 Task: Create Duplicate rules on volunteer and Coordinator custom object.
Action: Mouse moved to (837, 45)
Screenshot: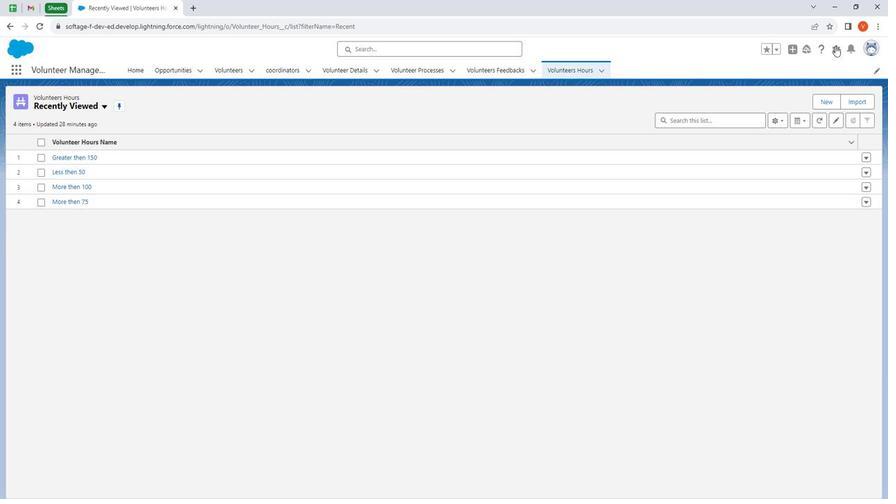 
Action: Mouse pressed left at (837, 45)
Screenshot: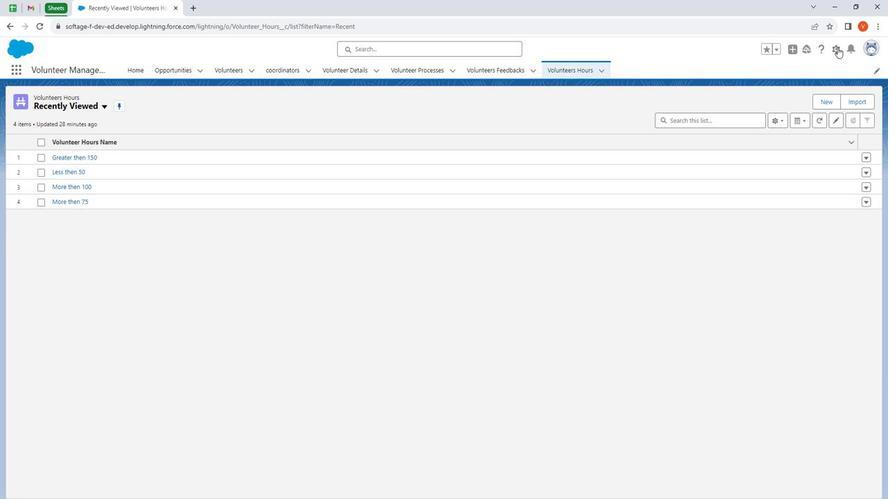 
Action: Mouse moved to (798, 79)
Screenshot: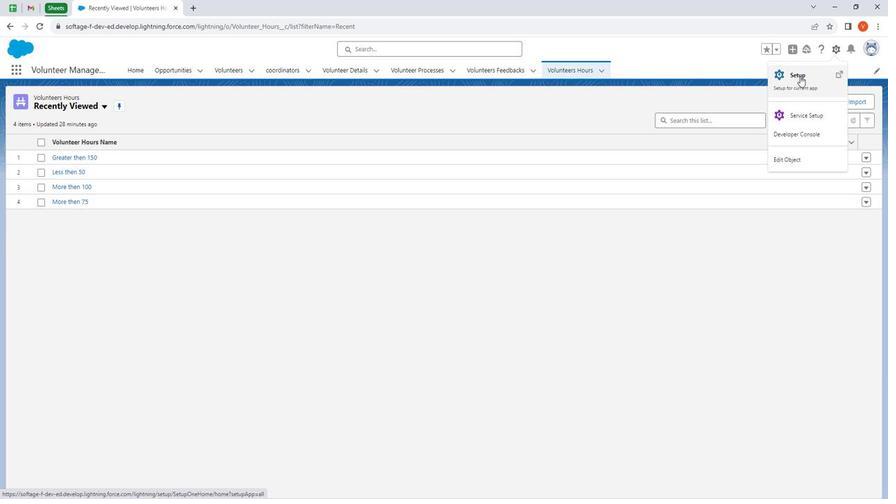 
Action: Mouse pressed left at (798, 79)
Screenshot: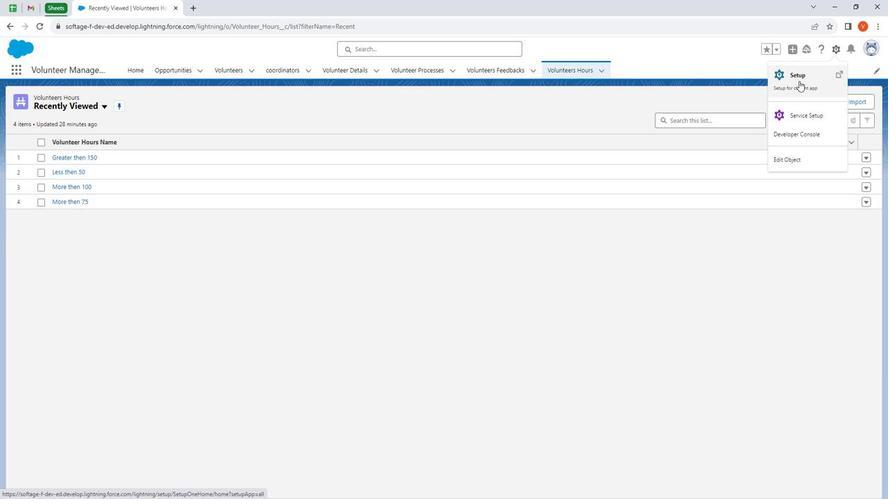 
Action: Mouse moved to (43, 100)
Screenshot: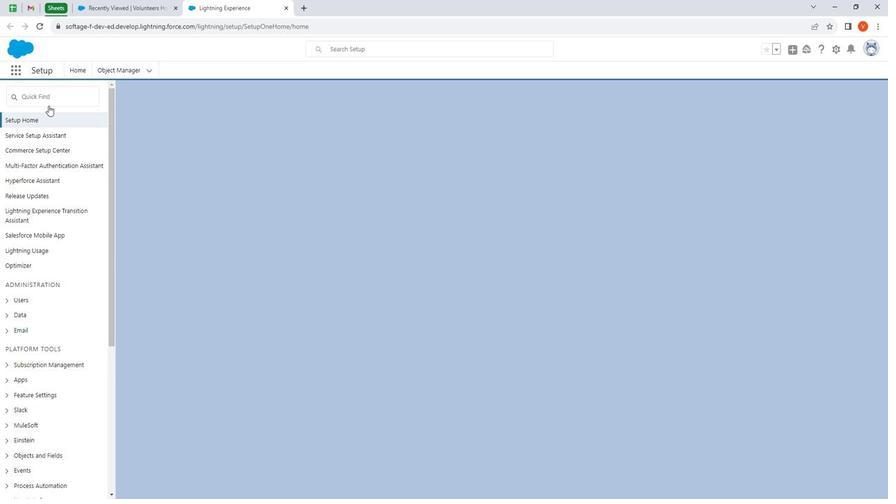 
Action: Mouse pressed left at (43, 100)
Screenshot: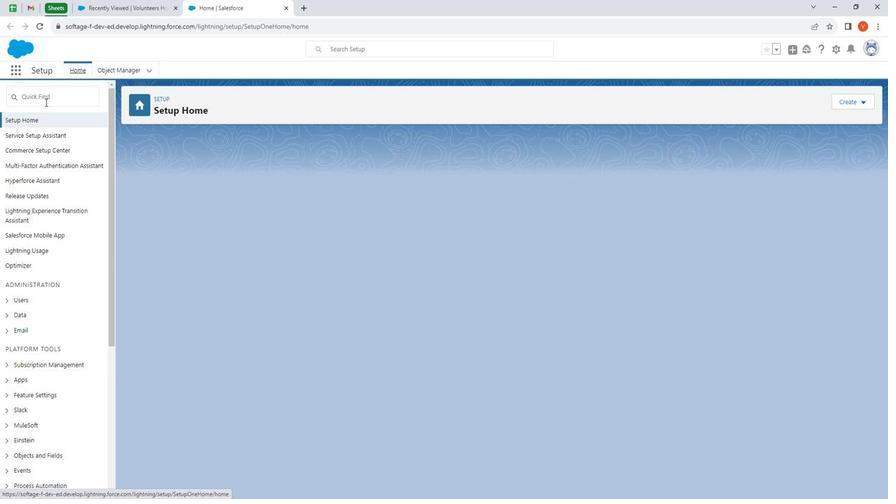 
Action: Key pressed duplica
Screenshot: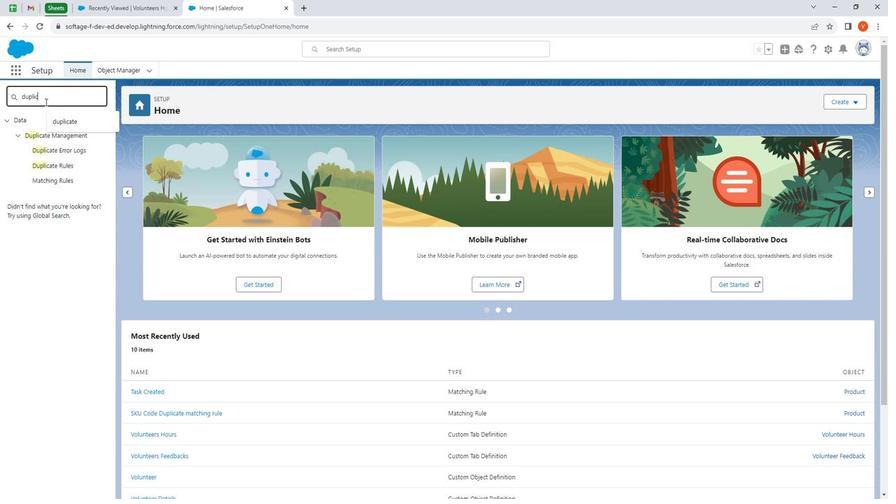 
Action: Mouse moved to (43, 100)
Screenshot: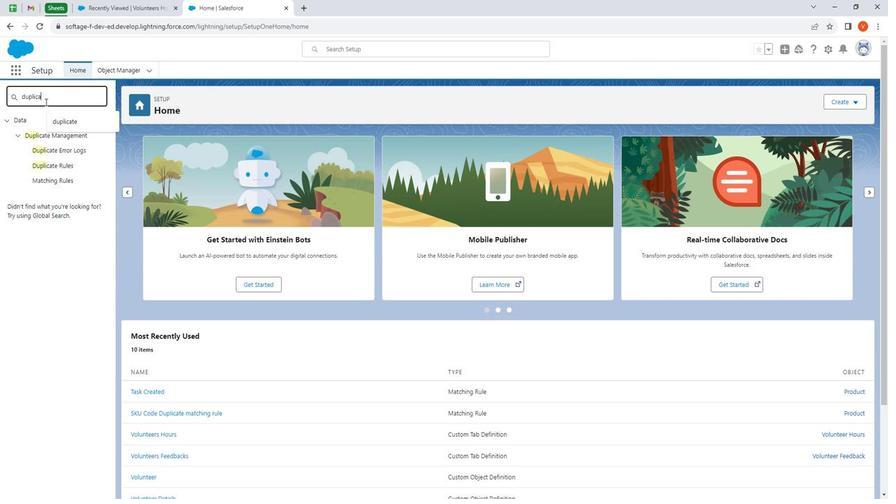 
Action: Key pressed te<Key.space>rule
Screenshot: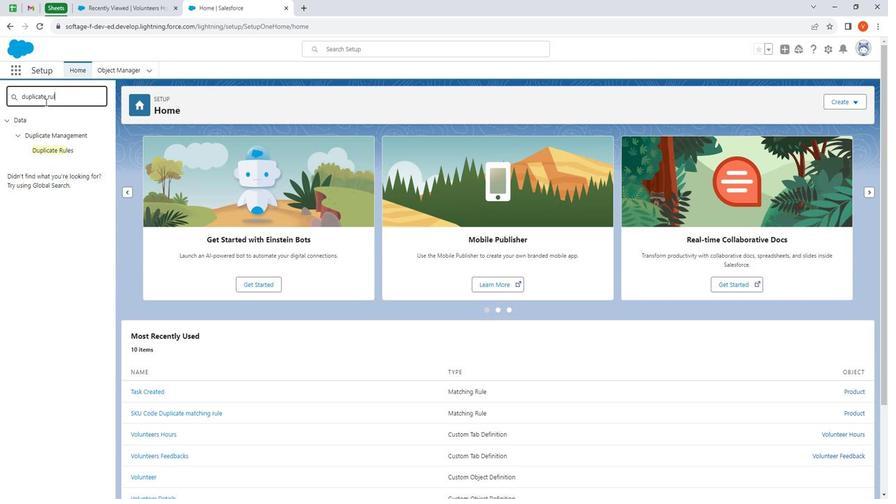 
Action: Mouse moved to (51, 147)
Screenshot: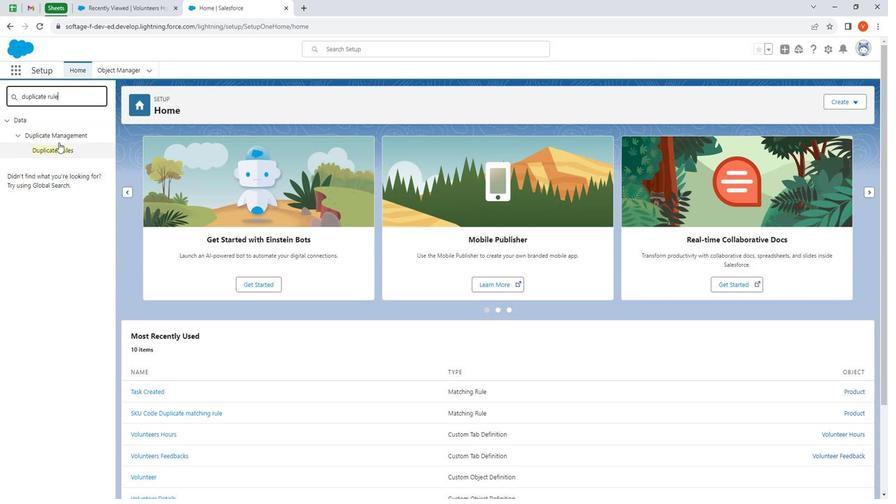 
Action: Mouse pressed left at (51, 147)
Screenshot: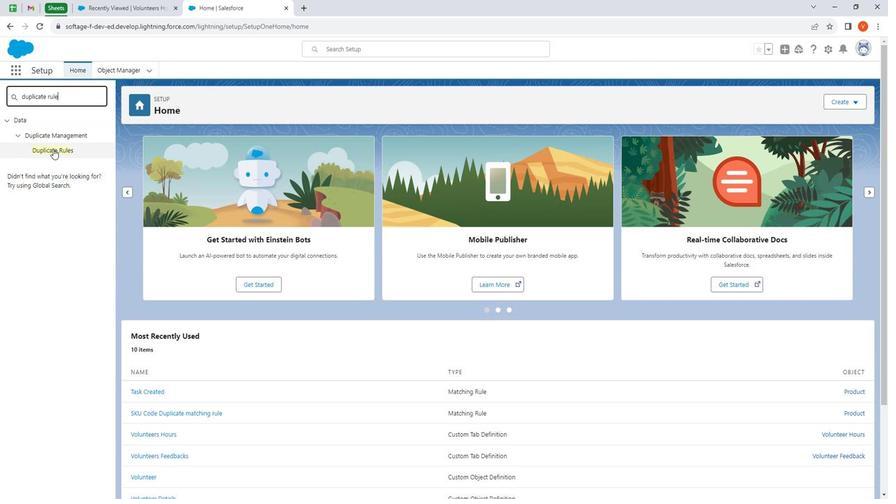 
Action: Mouse moved to (495, 220)
Screenshot: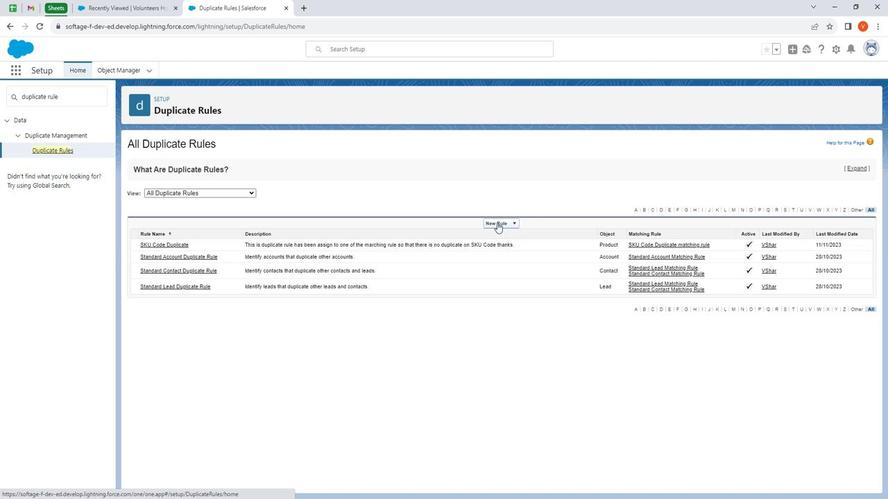 
Action: Mouse pressed left at (495, 220)
Screenshot: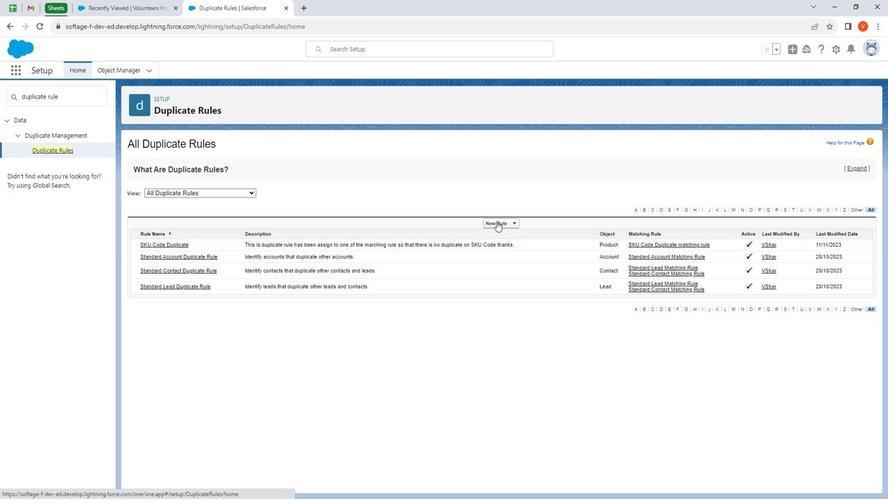 
Action: Mouse moved to (510, 269)
Screenshot: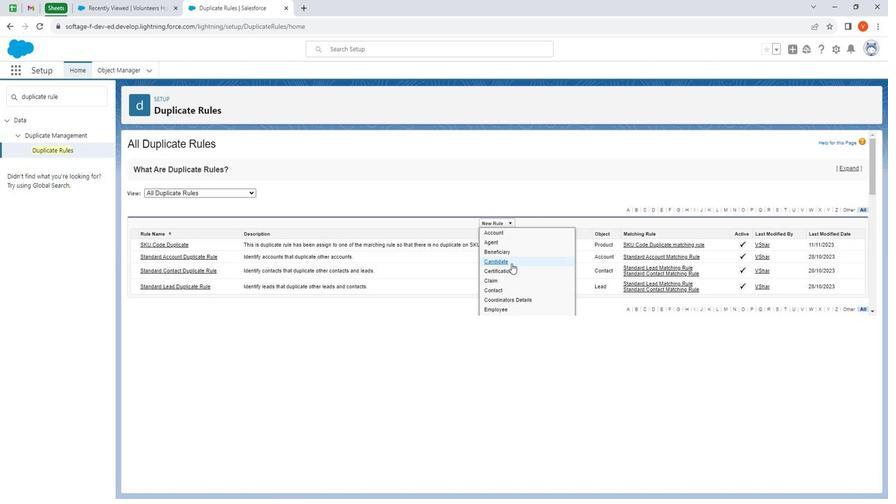 
Action: Mouse scrolled (510, 268) with delta (0, 0)
Screenshot: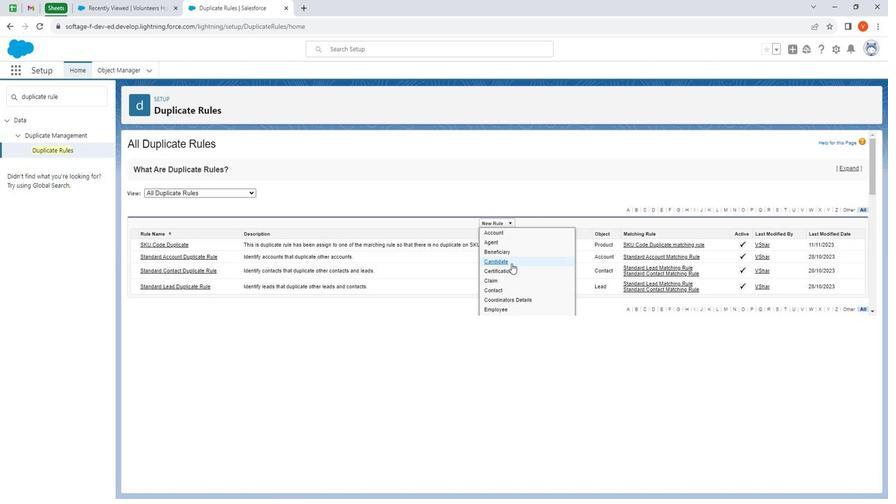 
Action: Mouse scrolled (510, 268) with delta (0, 0)
Screenshot: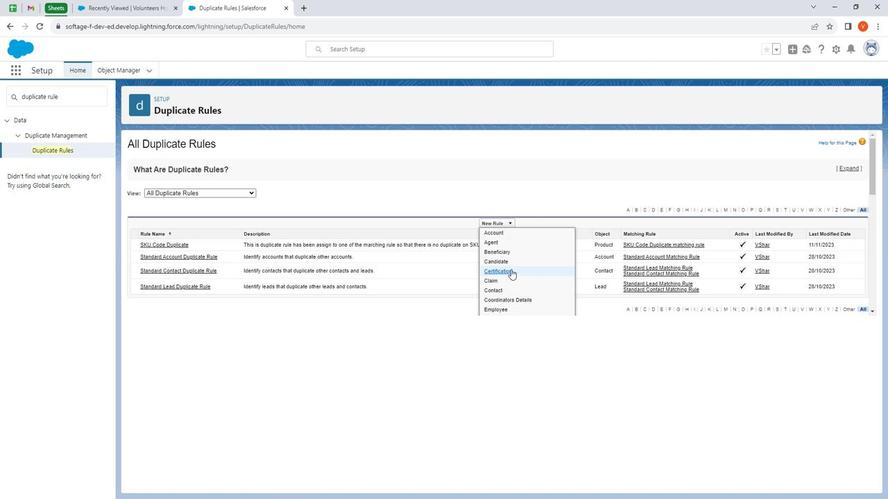 
Action: Mouse scrolled (510, 268) with delta (0, 0)
Screenshot: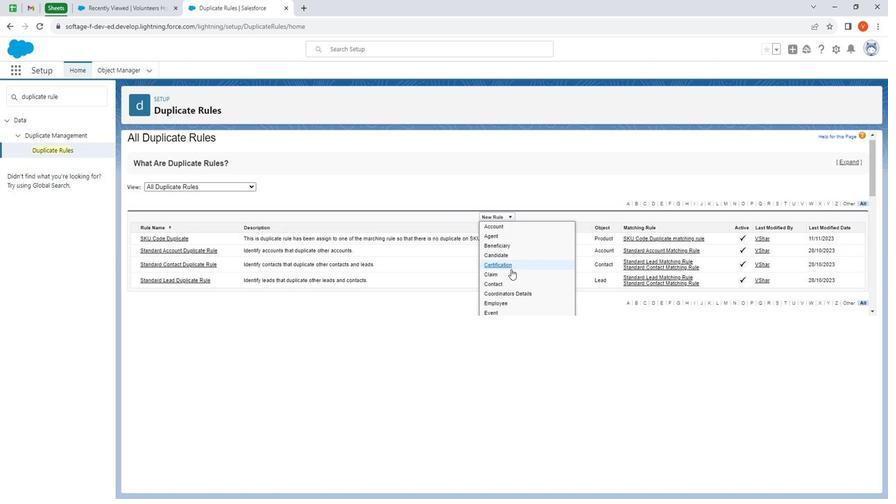 
Action: Mouse moved to (516, 266)
Screenshot: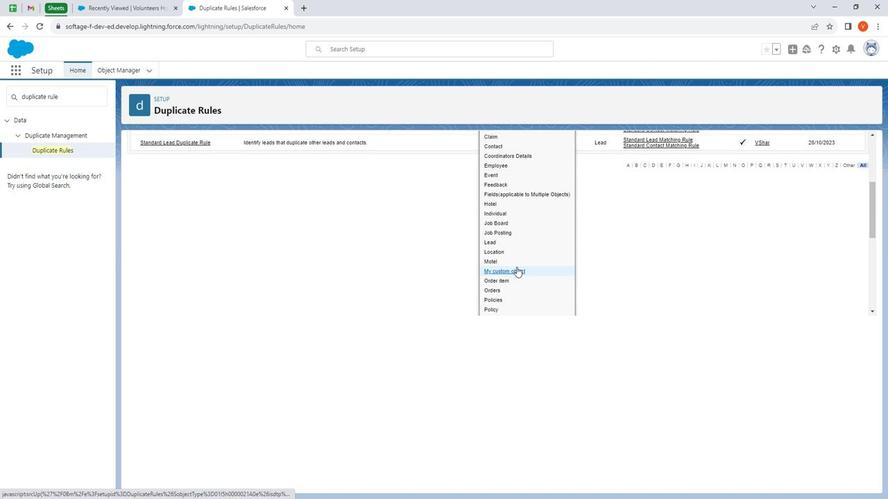 
Action: Mouse scrolled (516, 265) with delta (0, 0)
Screenshot: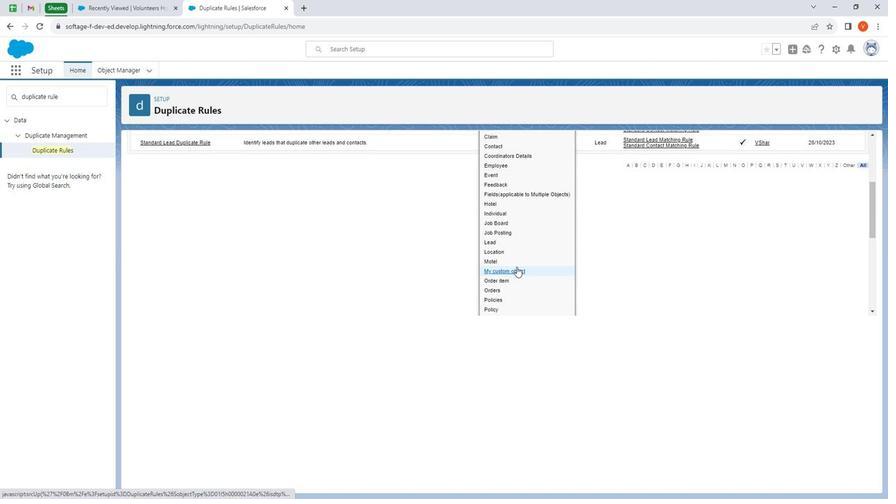 
Action: Mouse scrolled (516, 267) with delta (0, 0)
Screenshot: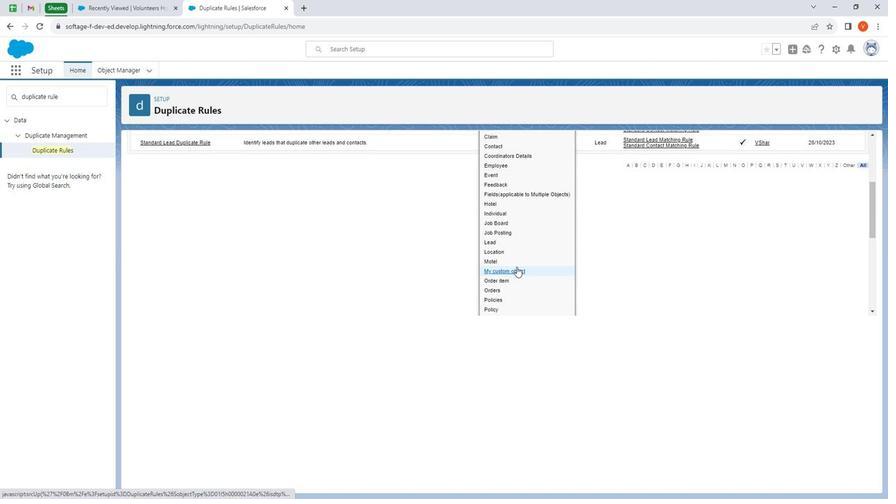 
Action: Mouse scrolled (516, 265) with delta (0, 0)
Screenshot: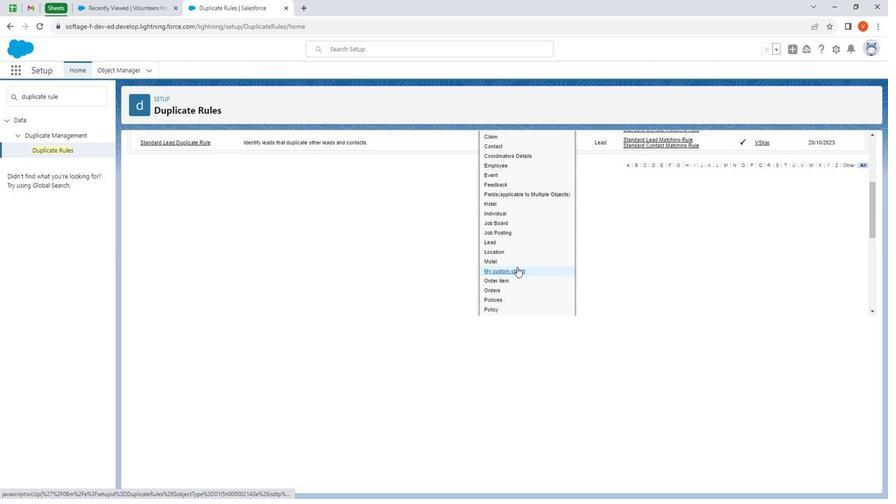 
Action: Mouse scrolled (516, 265) with delta (0, 0)
Screenshot: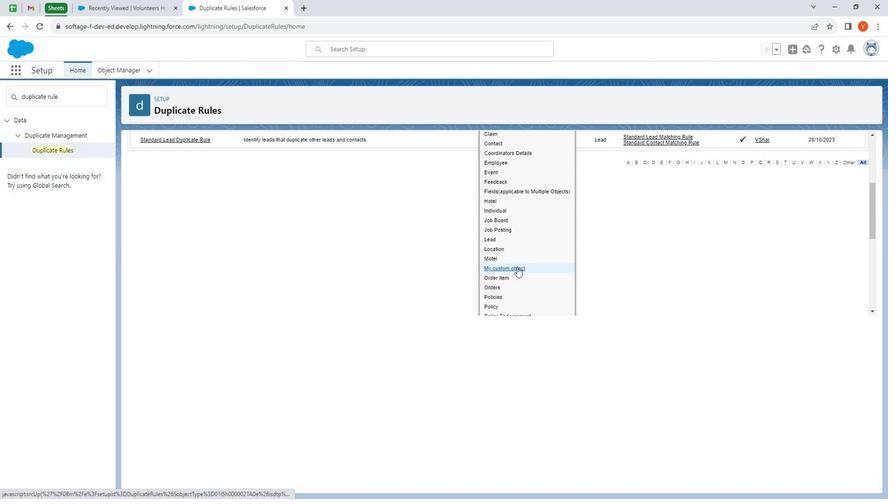 
Action: Mouse scrolled (516, 265) with delta (0, 0)
Screenshot: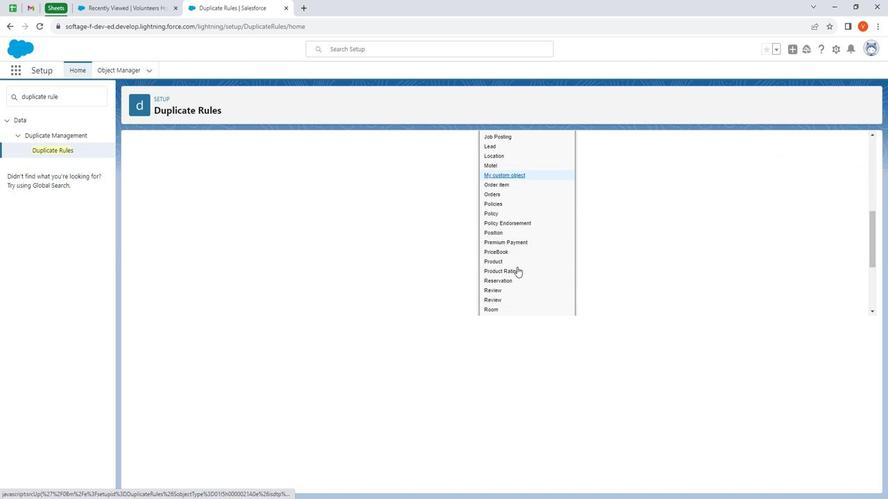 
Action: Mouse scrolled (516, 265) with delta (0, 0)
Screenshot: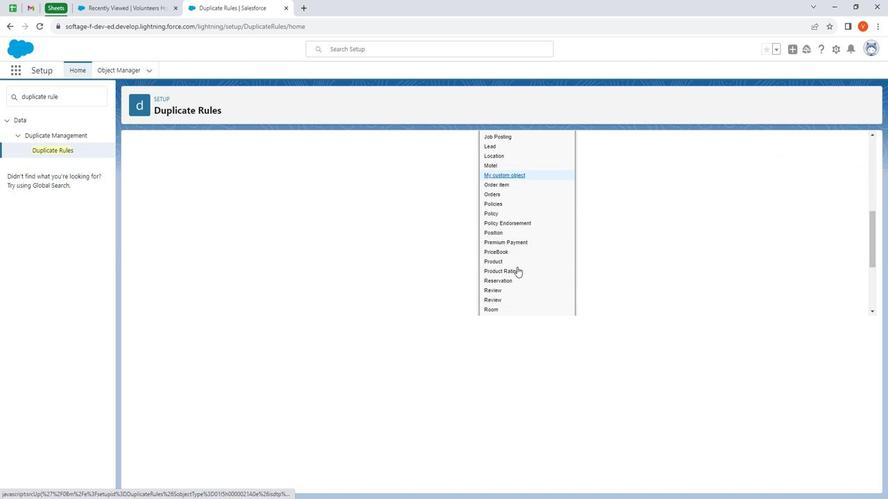 
Action: Mouse moved to (515, 238)
Screenshot: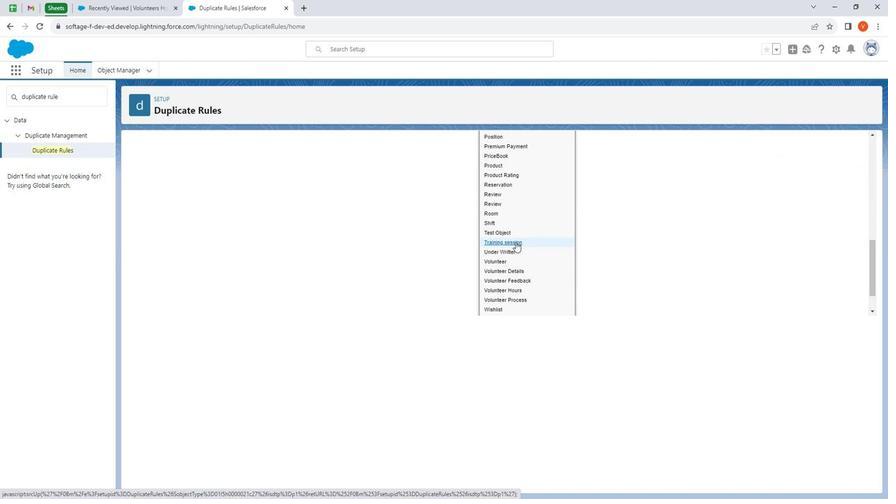 
Action: Mouse scrolled (515, 238) with delta (0, 0)
Screenshot: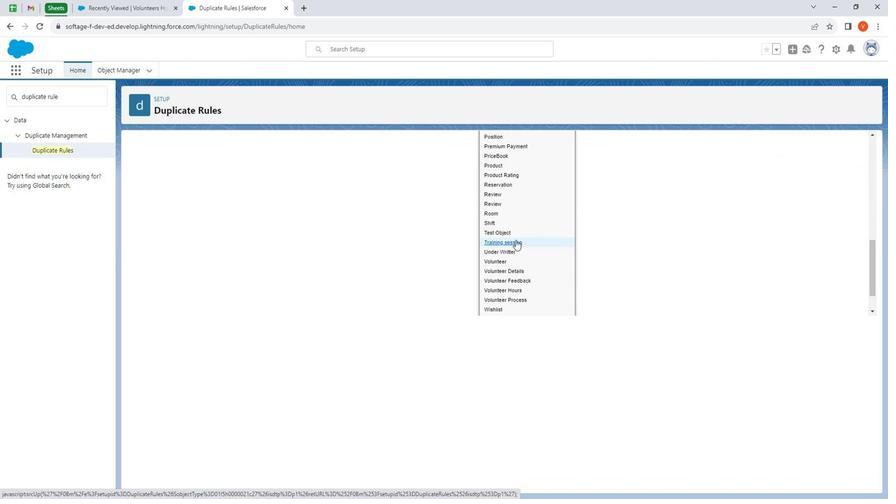 
Action: Mouse scrolled (515, 238) with delta (0, 0)
Screenshot: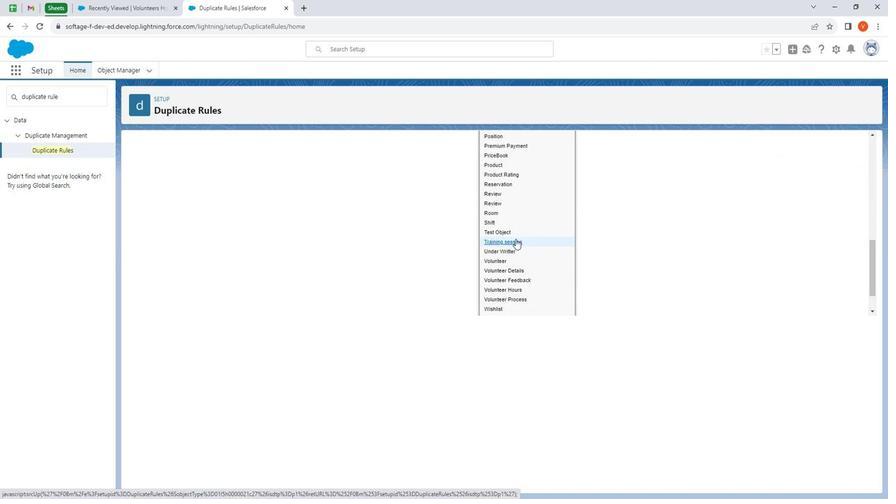 
Action: Mouse moved to (493, 223)
Screenshot: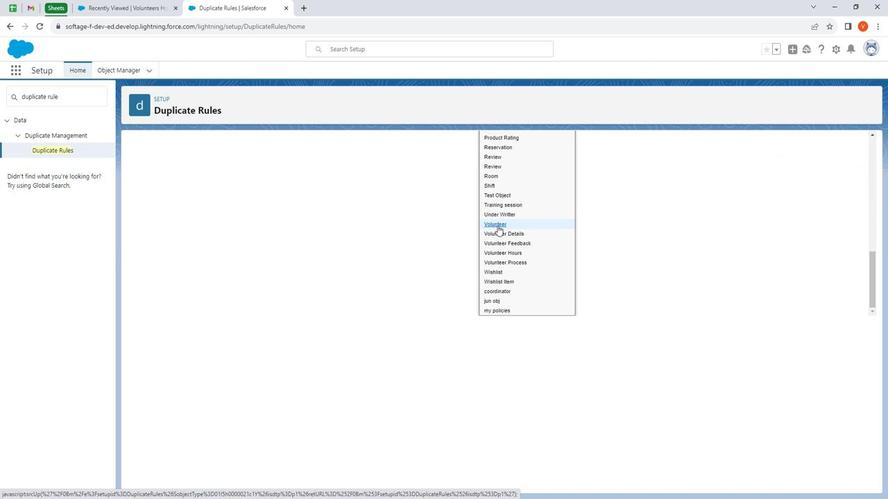 
Action: Mouse pressed left at (493, 223)
Screenshot: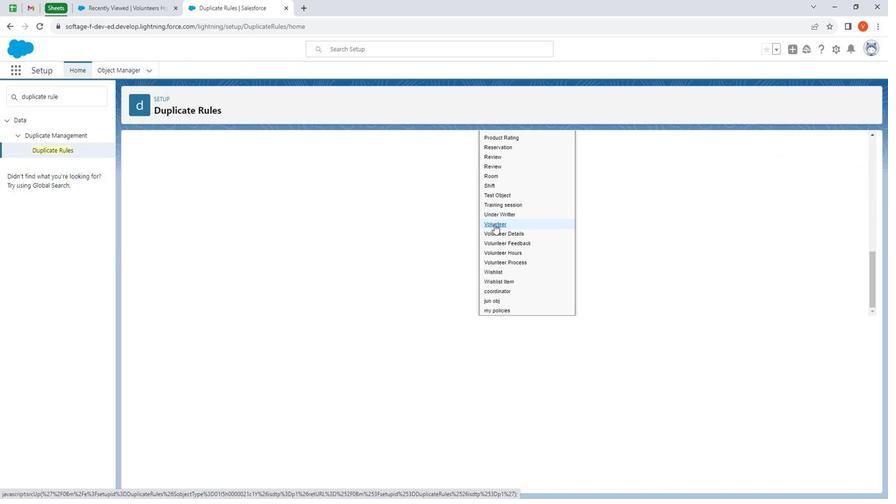 
Action: Mouse moved to (281, 201)
Screenshot: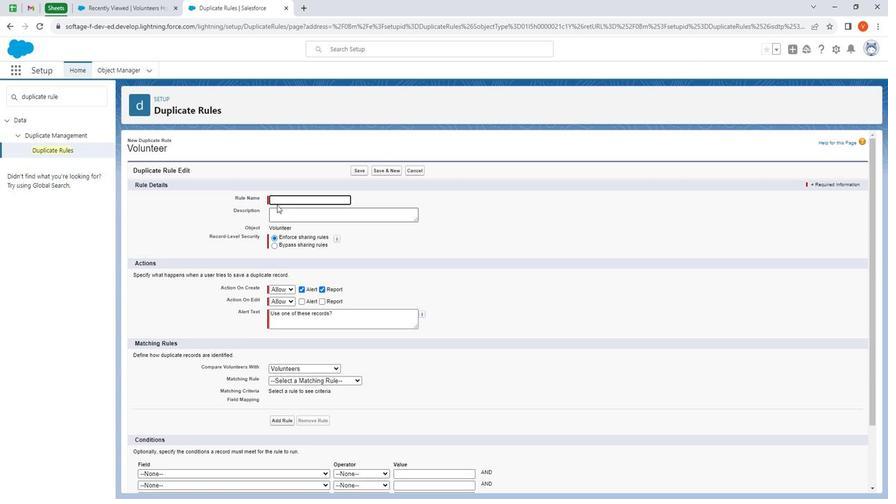 
Action: Mouse pressed left at (281, 201)
Screenshot: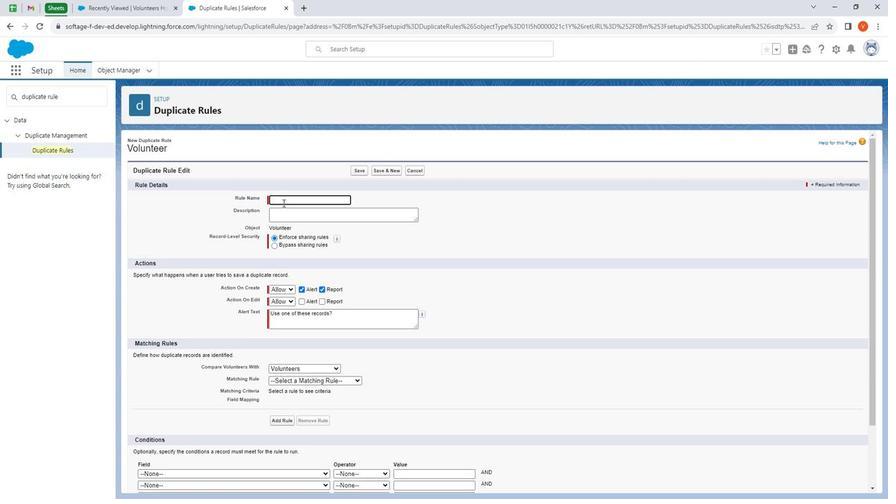 
Action: Key pressed <Key.shift>Duplicate<Key.space>rule<Key.space>on<Key.space>fee
Screenshot: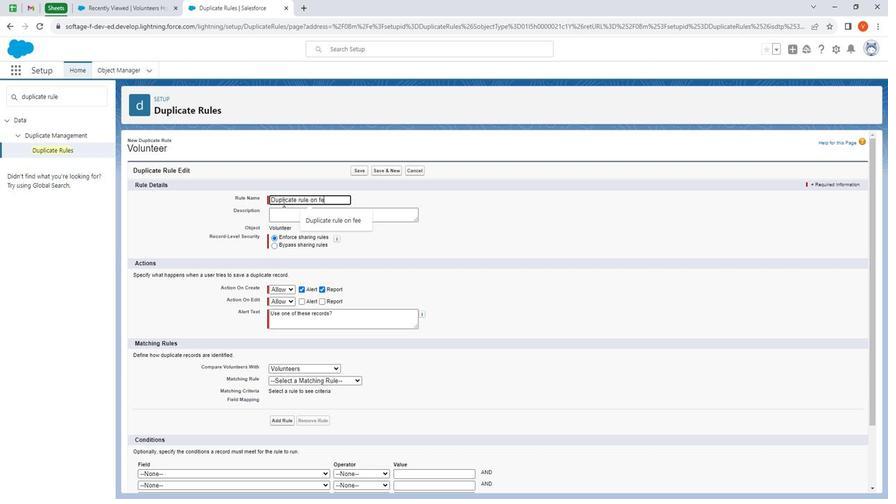 
Action: Mouse moved to (296, 213)
Screenshot: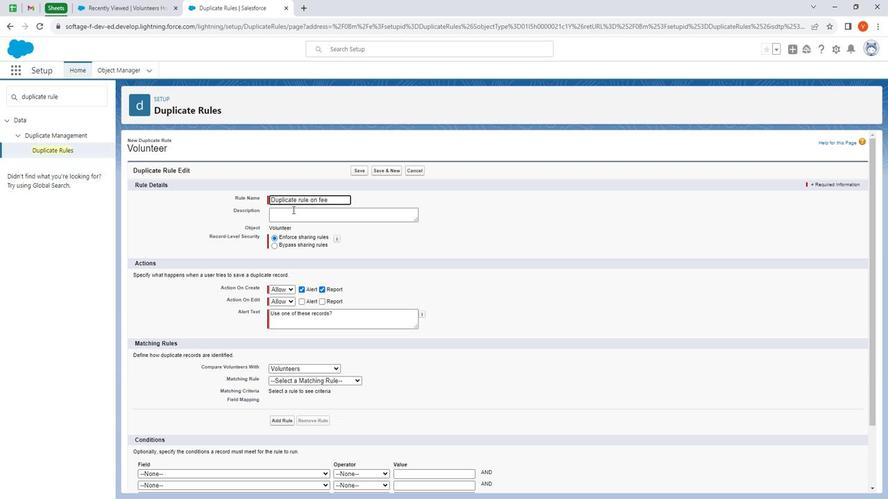 
Action: Mouse pressed left at (296, 213)
Screenshot: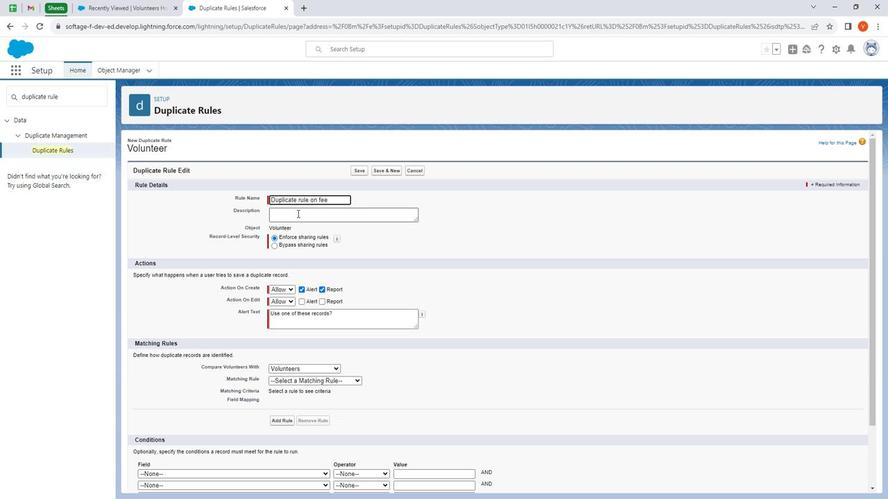 
Action: Key pressed <Key.shift>Duplicate<Key.space>role<Key.space><Key.backspace><Key.backspace><Key.backspace><Key.backspace>ule<Key.space>on<Key.space>volunteer<Key.space>fee
Screenshot: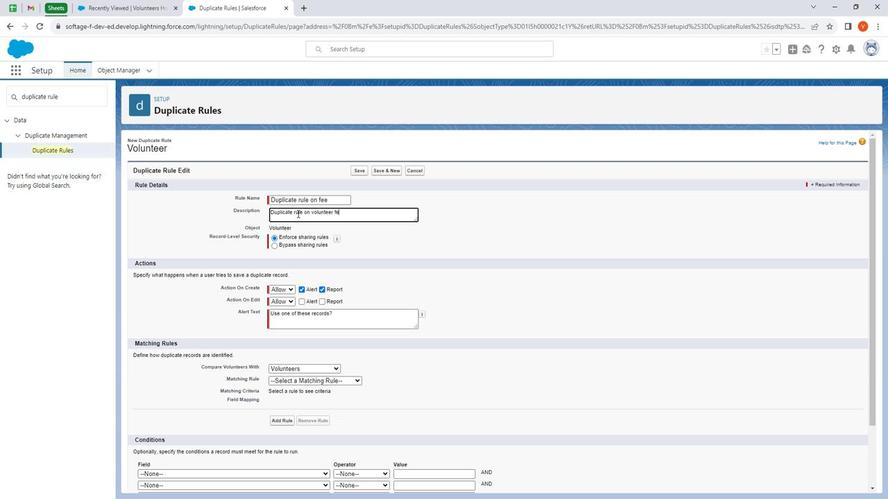
Action: Mouse moved to (301, 301)
Screenshot: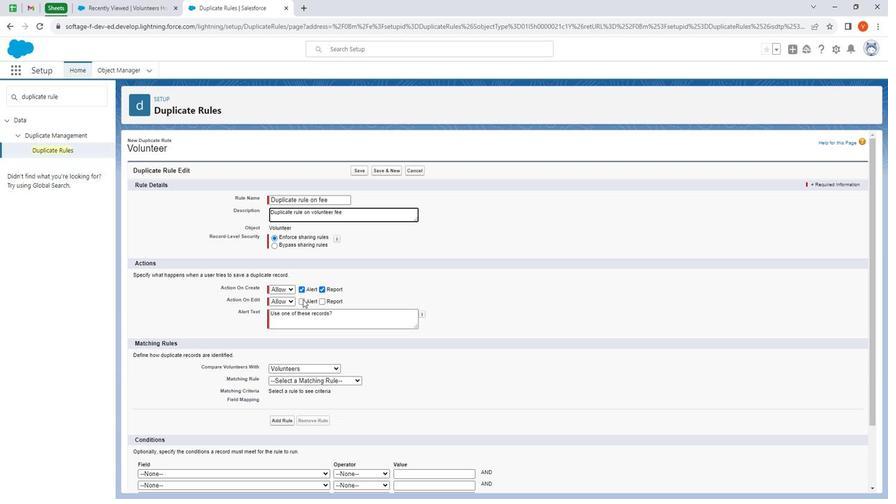 
Action: Mouse pressed left at (301, 301)
Screenshot: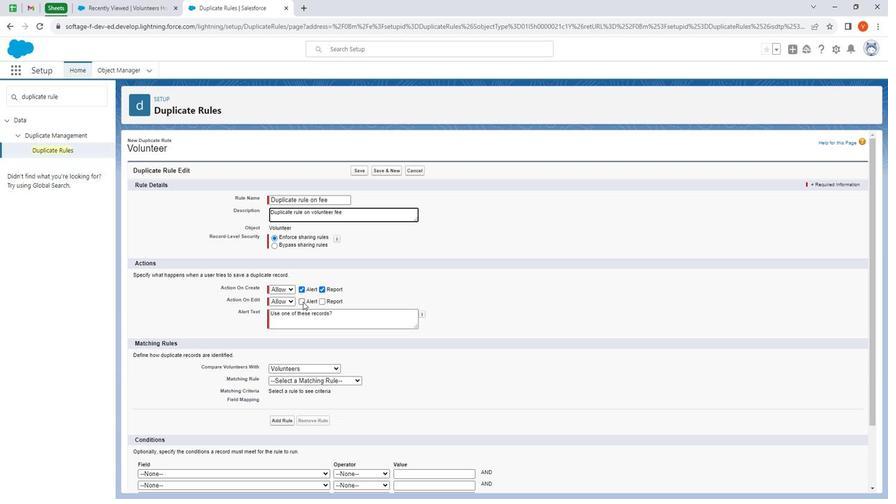 
Action: Mouse moved to (320, 301)
Screenshot: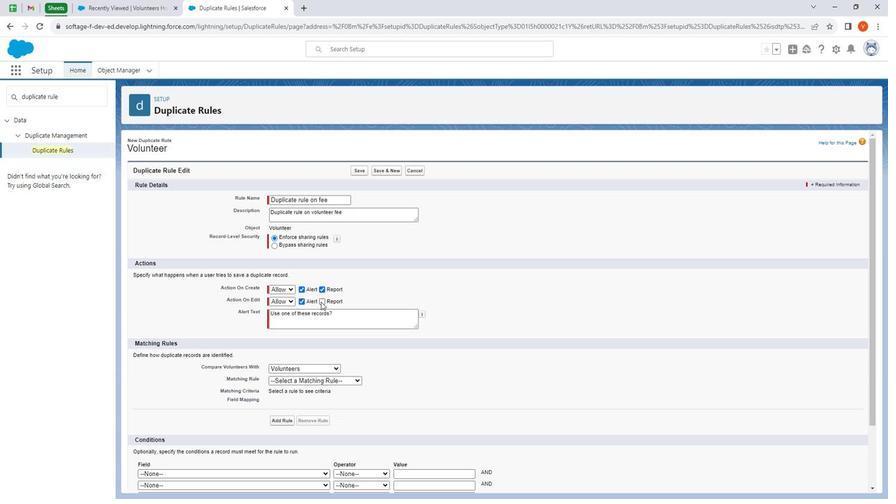 
Action: Mouse pressed left at (320, 301)
Screenshot: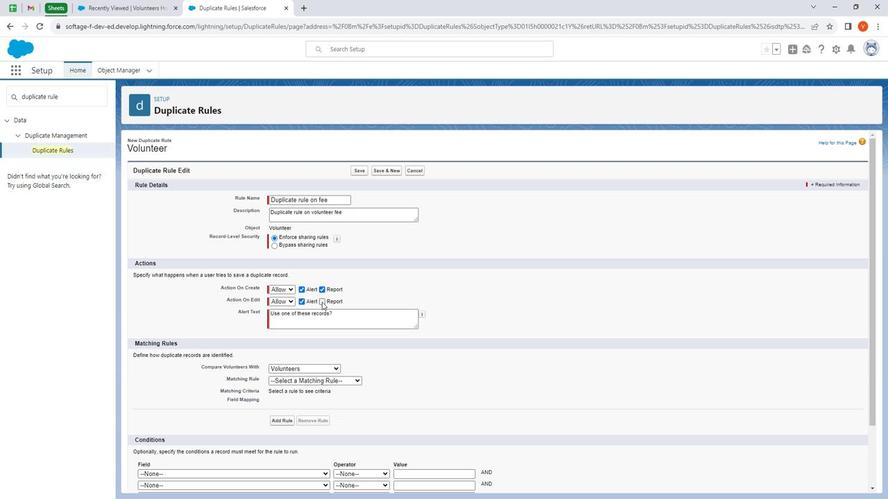 
Action: Mouse moved to (364, 319)
Screenshot: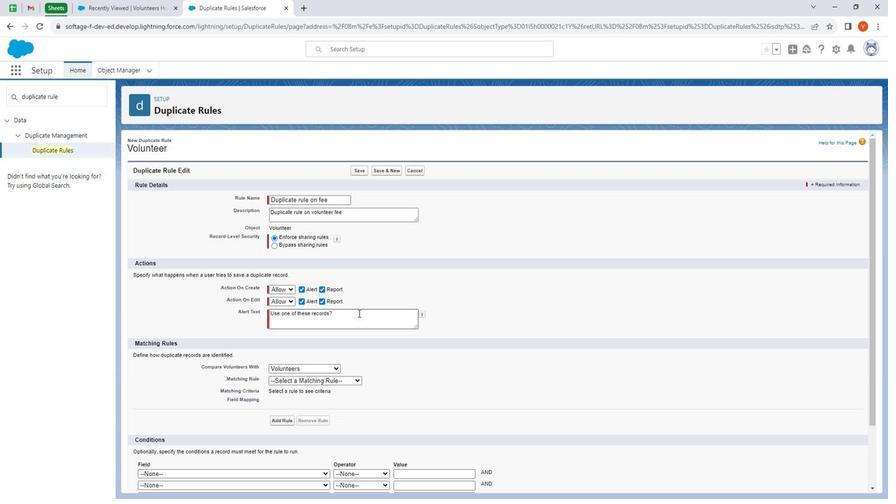 
Action: Mouse scrolled (364, 319) with delta (0, 0)
Screenshot: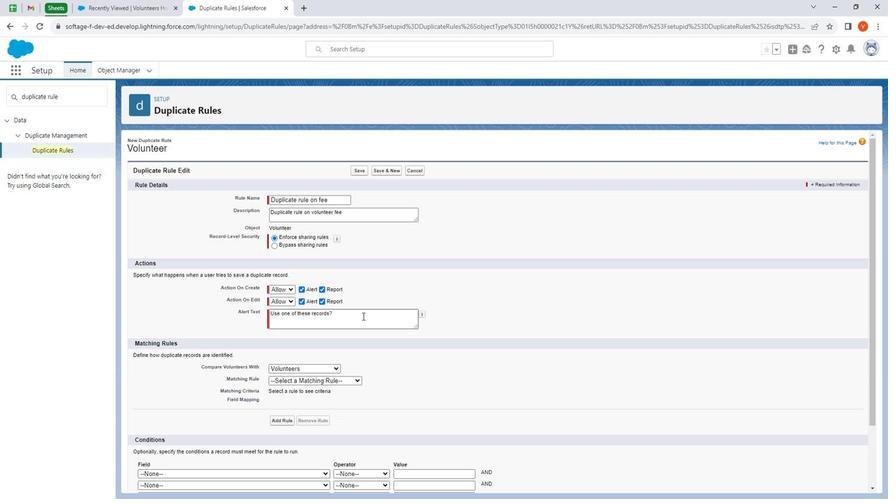 
Action: Mouse moved to (365, 320)
Screenshot: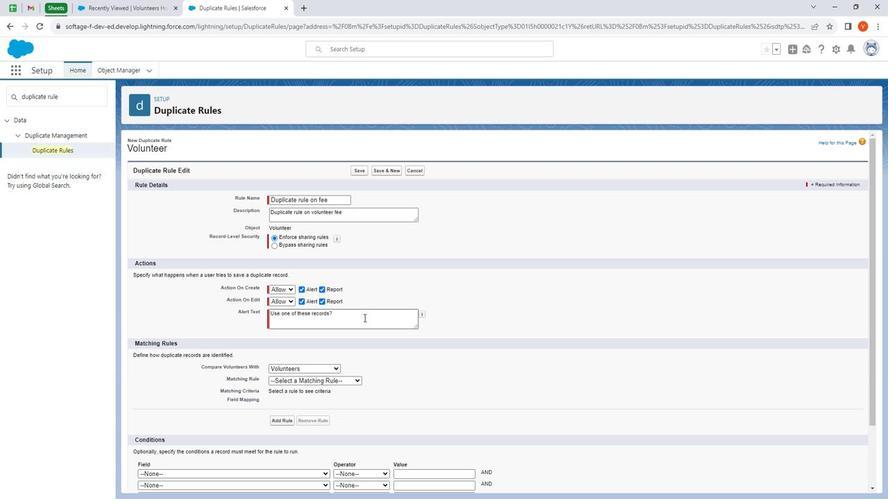 
Action: Mouse scrolled (365, 320) with delta (0, 0)
Screenshot: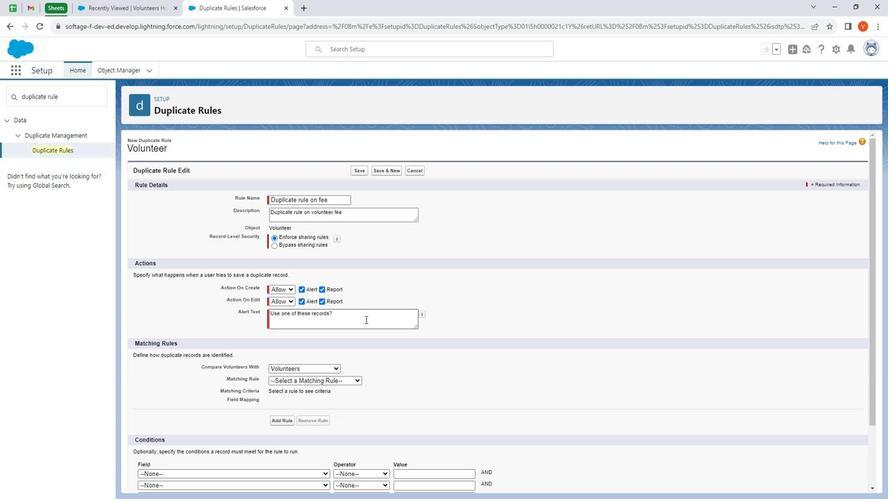 
Action: Mouse scrolled (365, 320) with delta (0, 0)
Screenshot: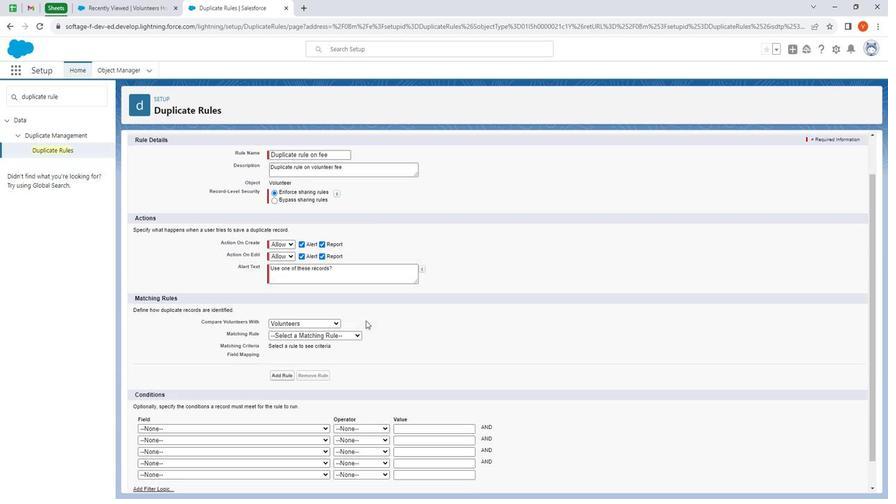 
Action: Mouse moved to (290, 399)
Screenshot: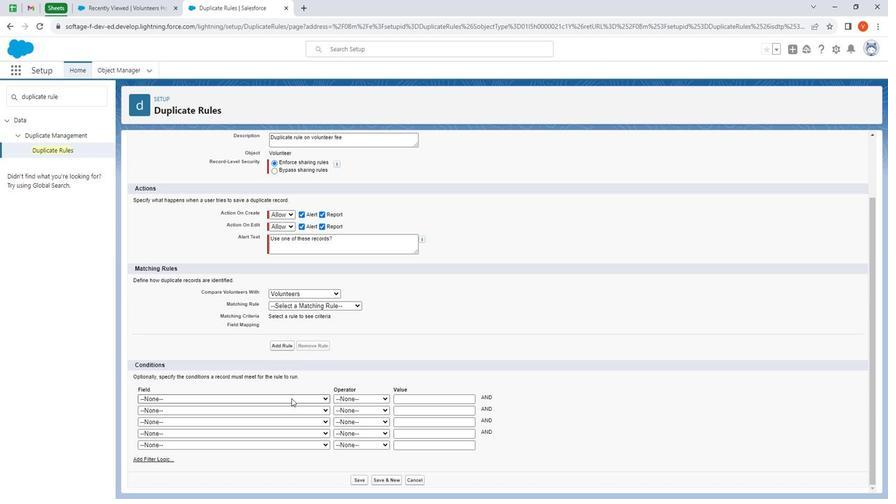 
Action: Mouse pressed left at (290, 399)
Screenshot: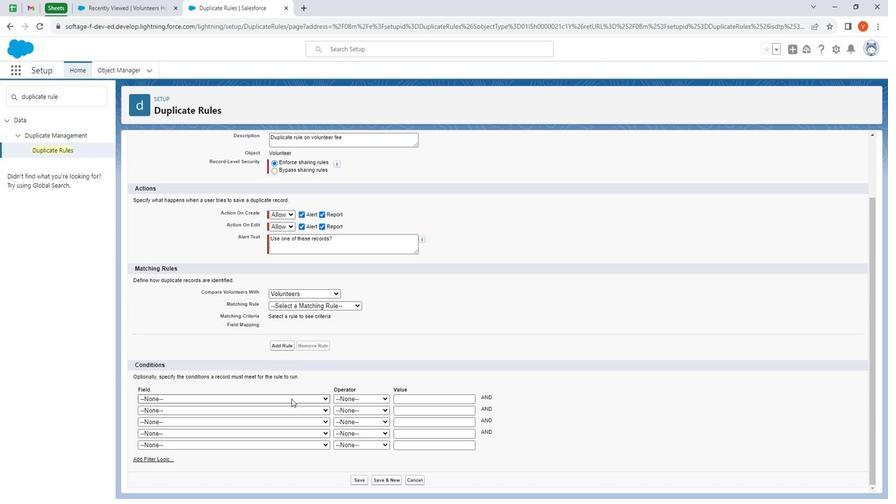 
Action: Mouse moved to (221, 336)
Screenshot: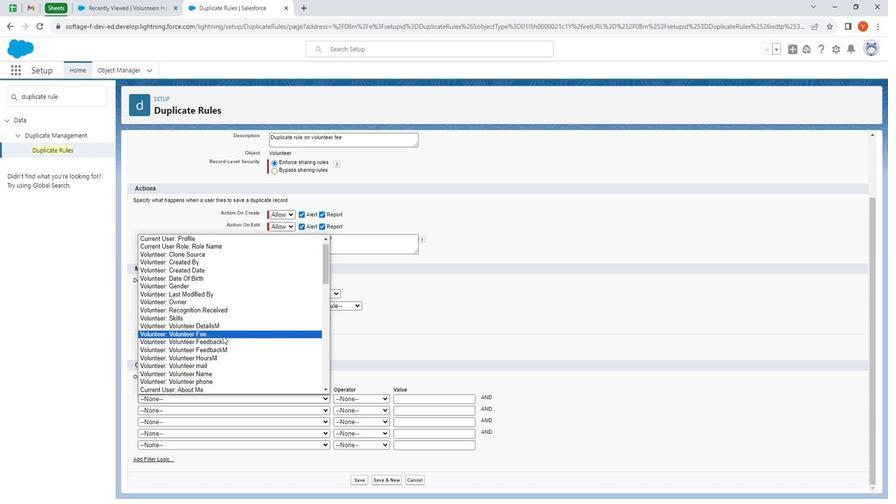
Action: Mouse pressed left at (221, 336)
Screenshot: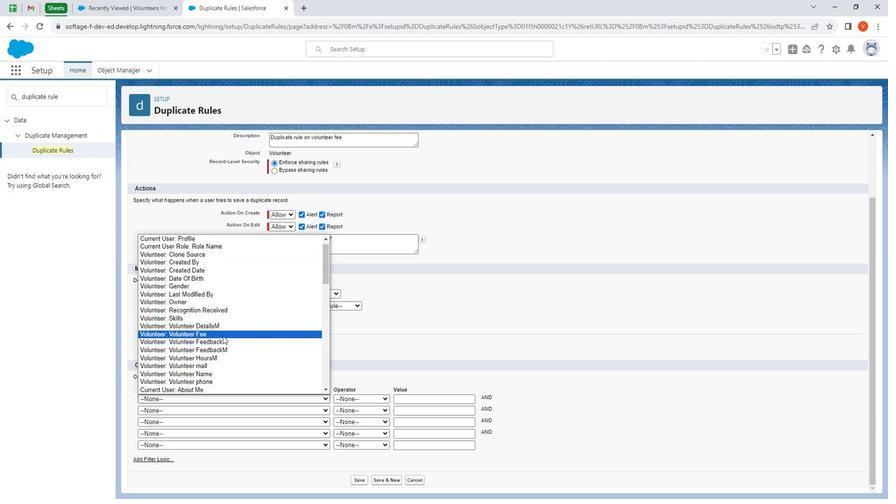 
Action: Mouse moved to (375, 399)
Screenshot: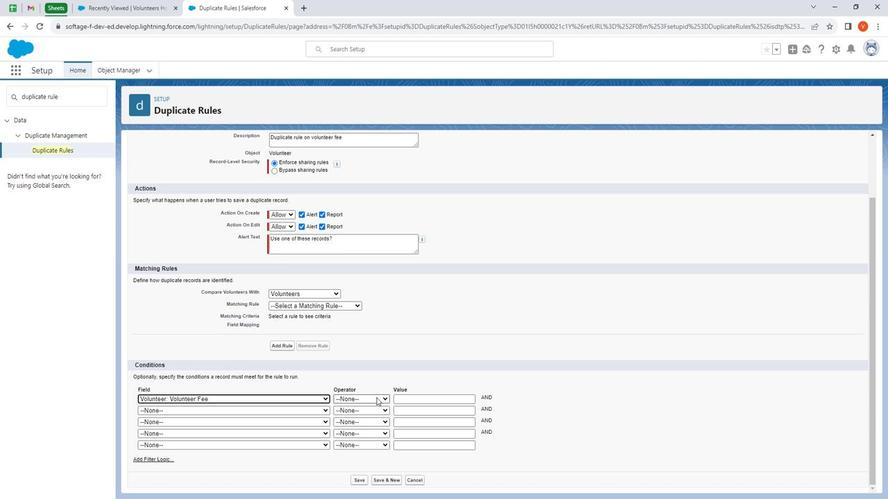
Action: Mouse pressed left at (375, 399)
Screenshot: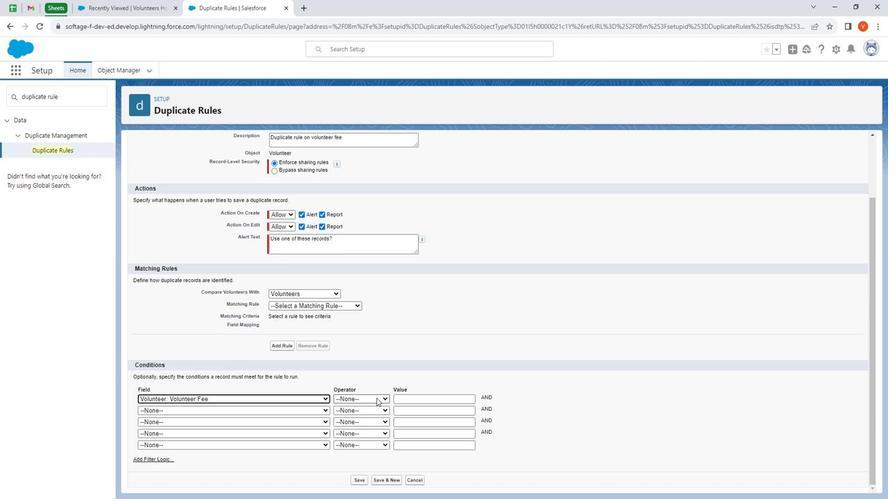 
Action: Mouse moved to (358, 315)
Screenshot: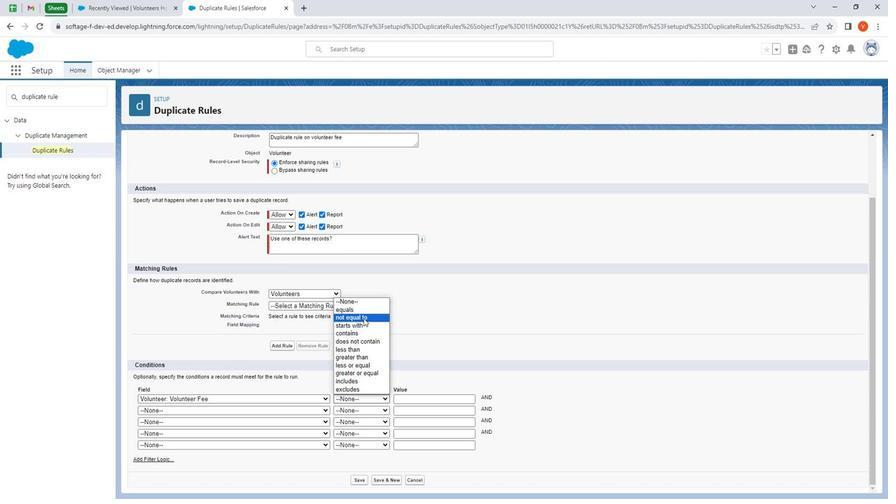 
Action: Mouse pressed left at (358, 315)
Screenshot: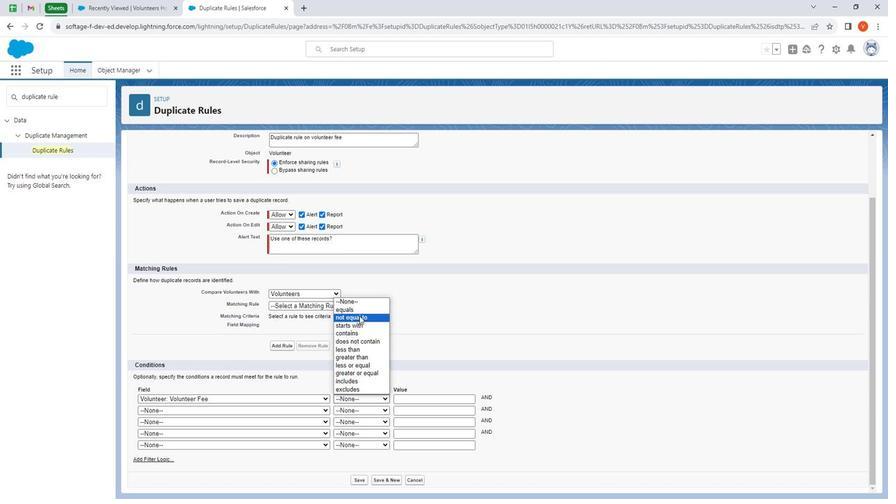 
Action: Mouse moved to (409, 394)
Screenshot: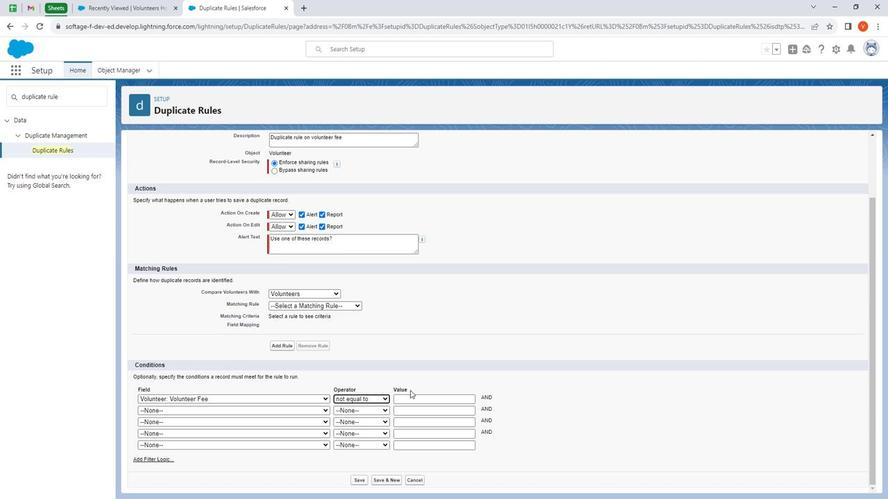 
Action: Mouse pressed left at (409, 394)
Screenshot: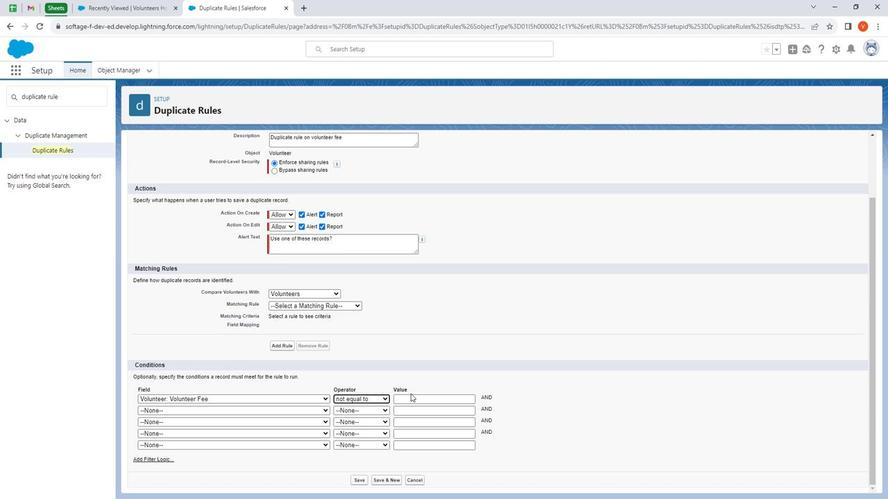 
Action: Mouse moved to (409, 397)
Screenshot: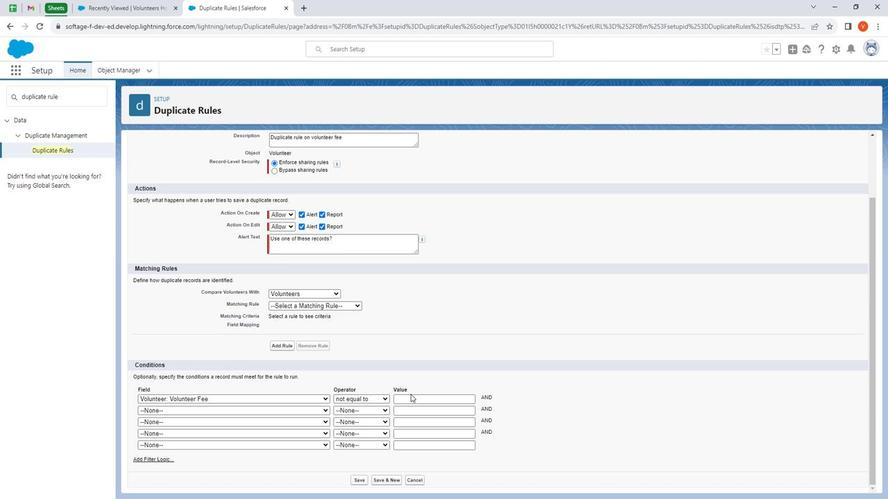 
Action: Mouse pressed left at (409, 397)
Screenshot: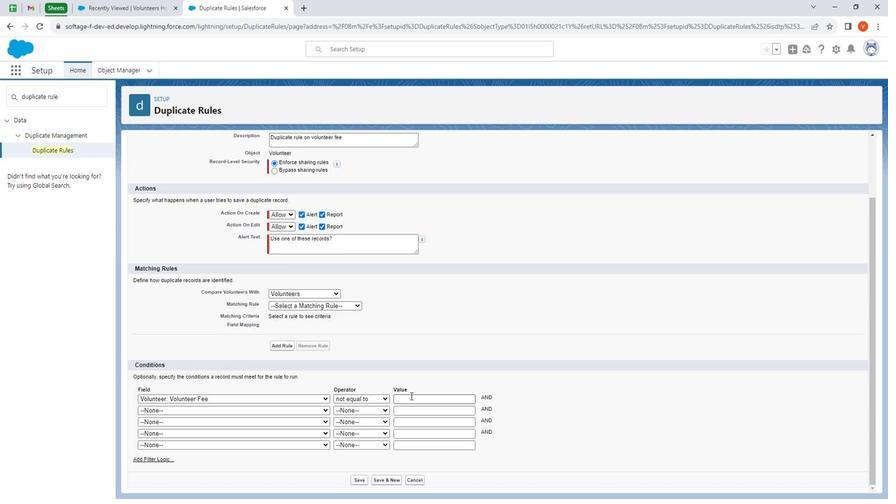 
Action: Mouse moved to (410, 397)
Screenshot: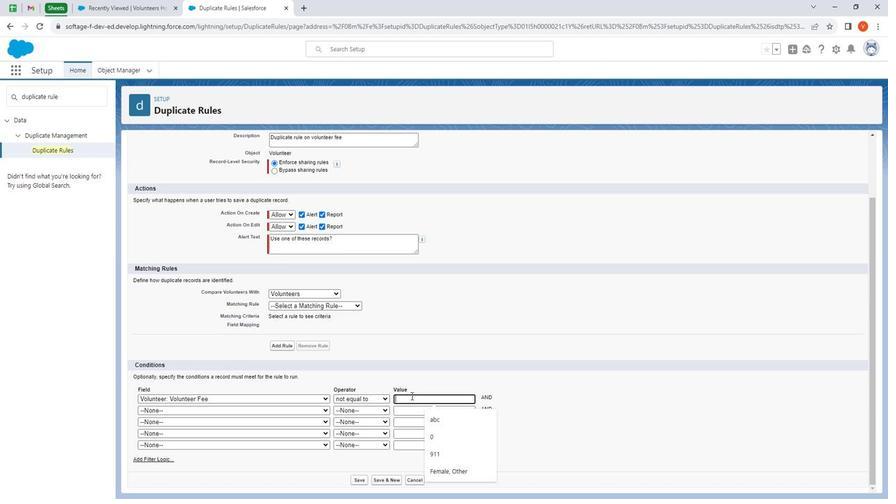 
Action: Key pressed 0
Screenshot: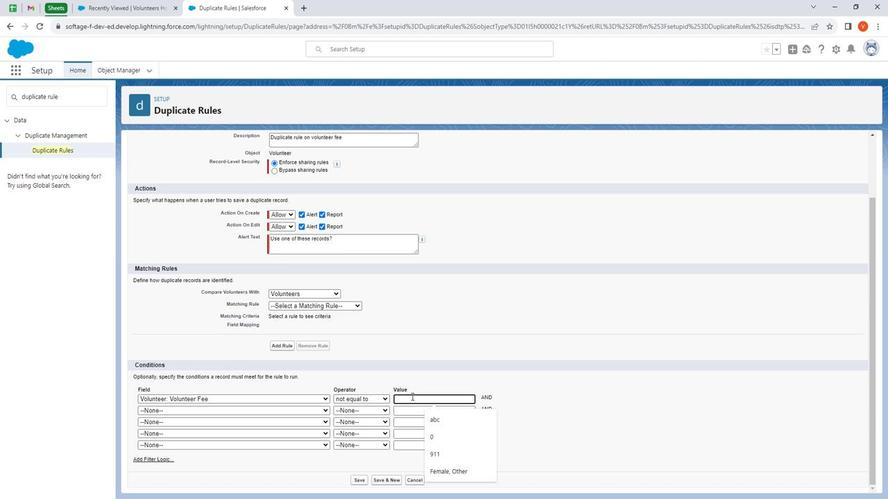 
Action: Mouse moved to (364, 476)
Screenshot: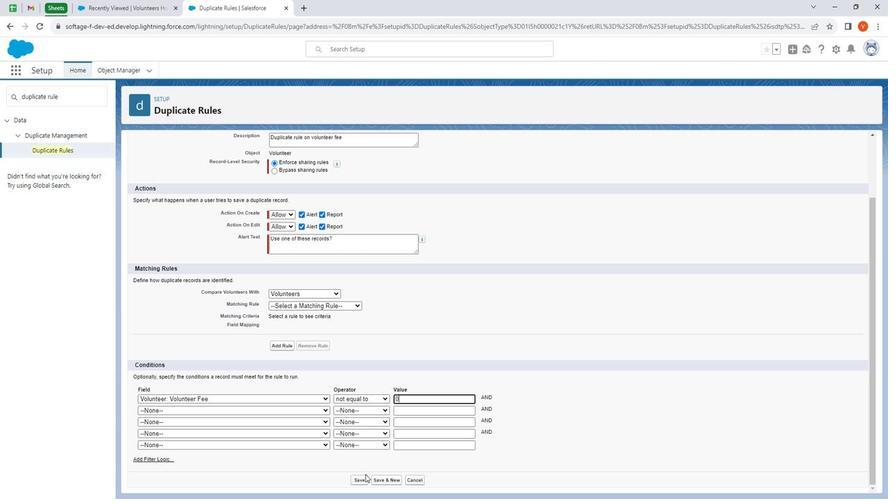
Action: Mouse pressed left at (364, 476)
Screenshot: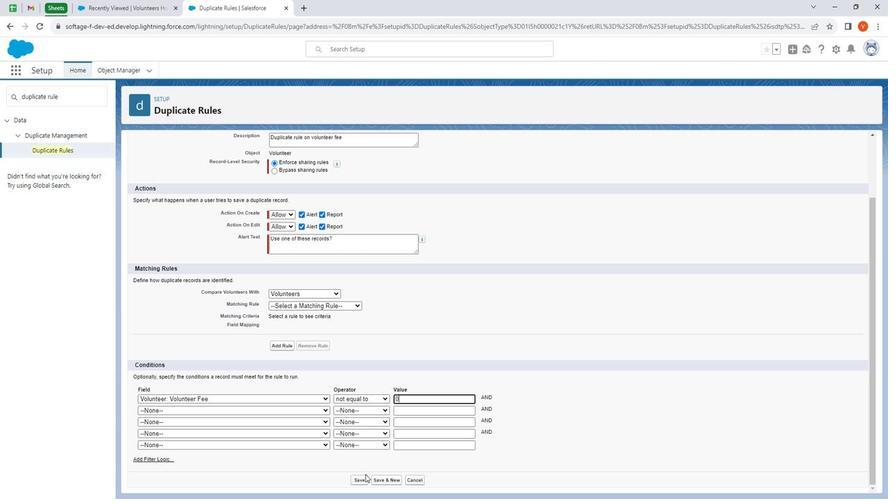 
Action: Mouse moved to (64, 148)
Screenshot: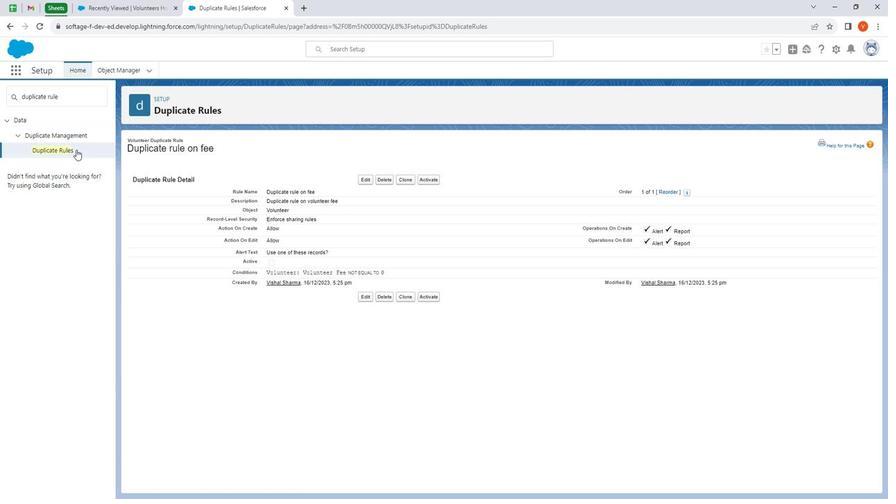 
Action: Mouse pressed left at (64, 148)
Screenshot: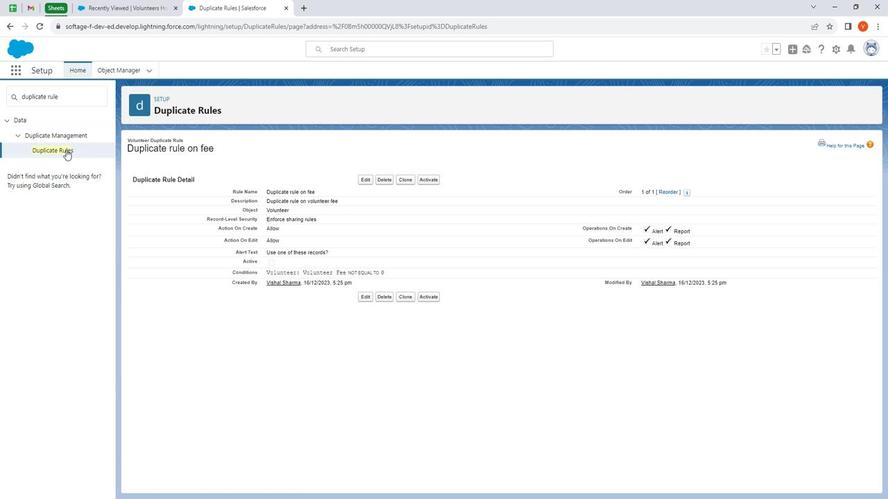 
Action: Mouse moved to (501, 224)
Screenshot: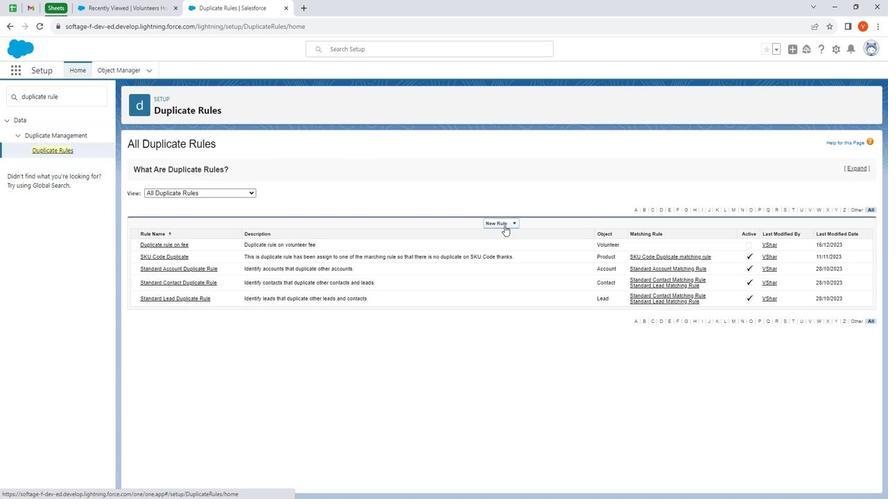 
Action: Mouse pressed left at (501, 224)
Screenshot: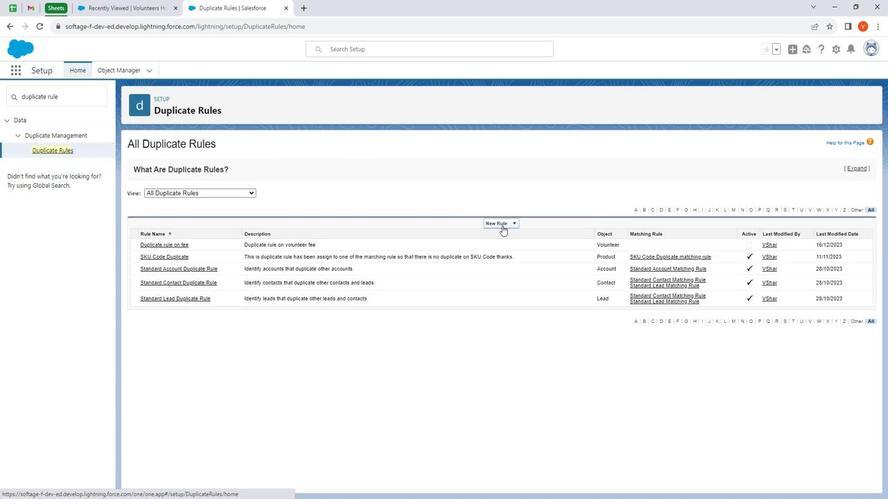 
Action: Mouse moved to (516, 290)
Screenshot: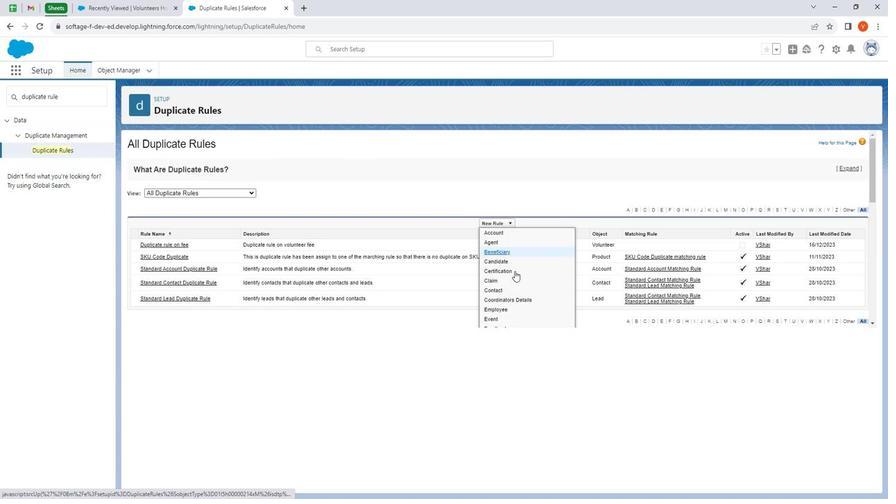 
Action: Mouse scrolled (516, 290) with delta (0, 0)
Screenshot: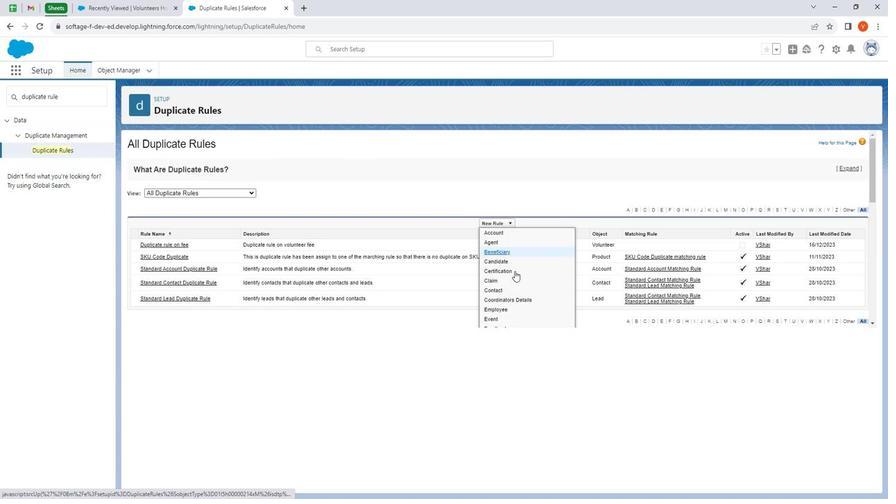 
Action: Mouse moved to (516, 291)
Screenshot: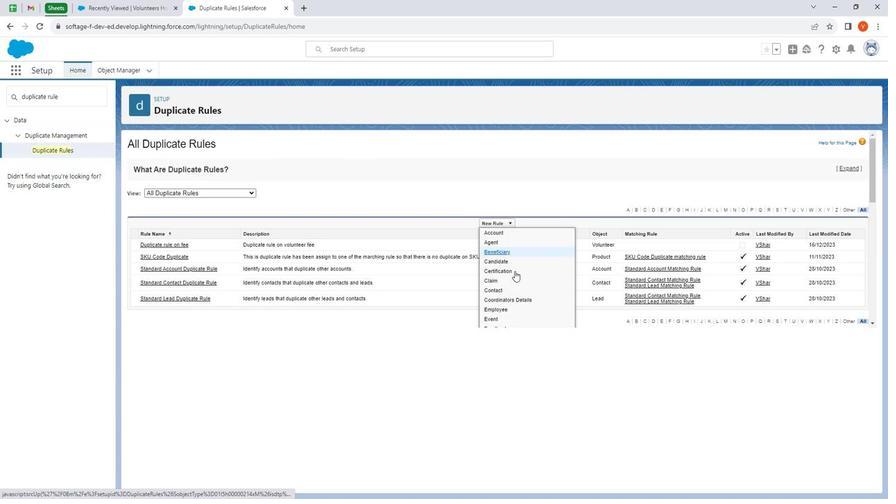 
Action: Mouse scrolled (516, 291) with delta (0, 0)
Screenshot: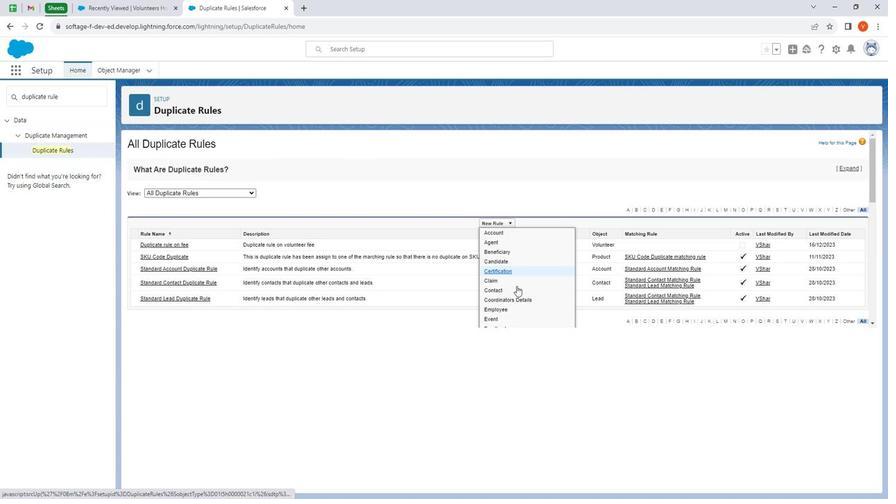
Action: Mouse scrolled (516, 291) with delta (0, 0)
Screenshot: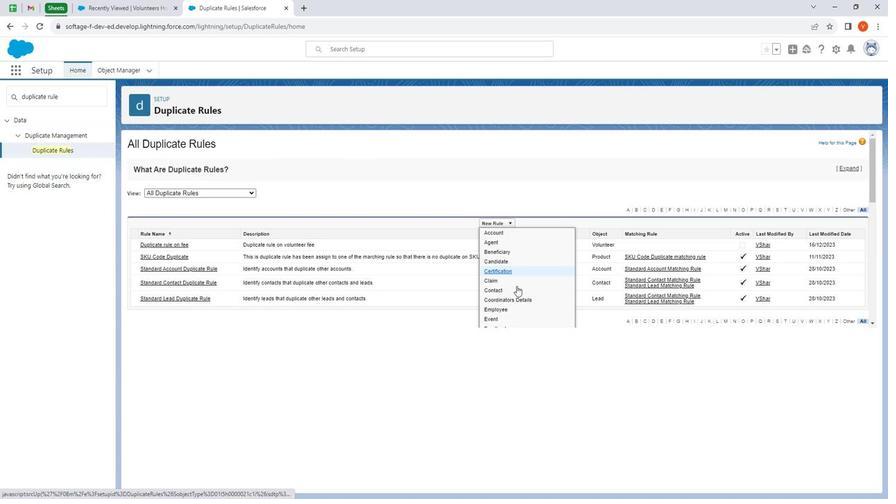 
Action: Mouse scrolled (516, 291) with delta (0, 0)
Screenshot: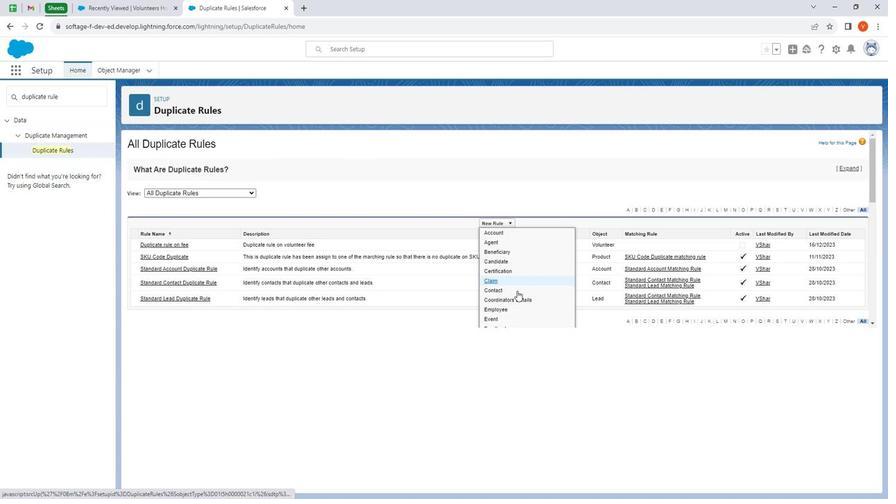 
Action: Mouse scrolled (516, 291) with delta (0, 0)
Screenshot: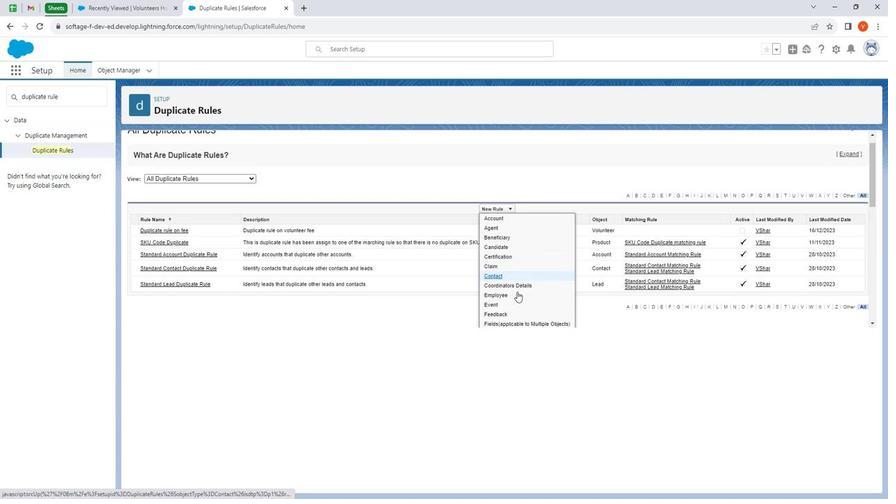 
Action: Mouse moved to (516, 291)
Screenshot: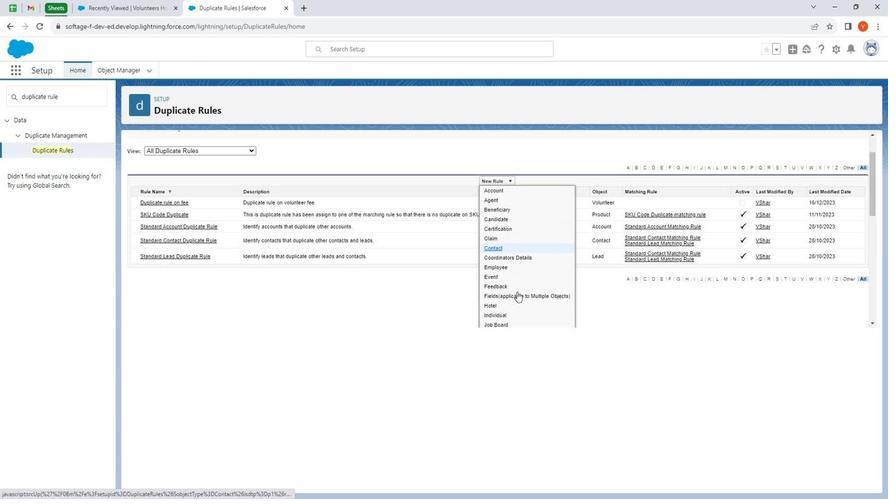 
Action: Mouse scrolled (516, 291) with delta (0, 0)
Screenshot: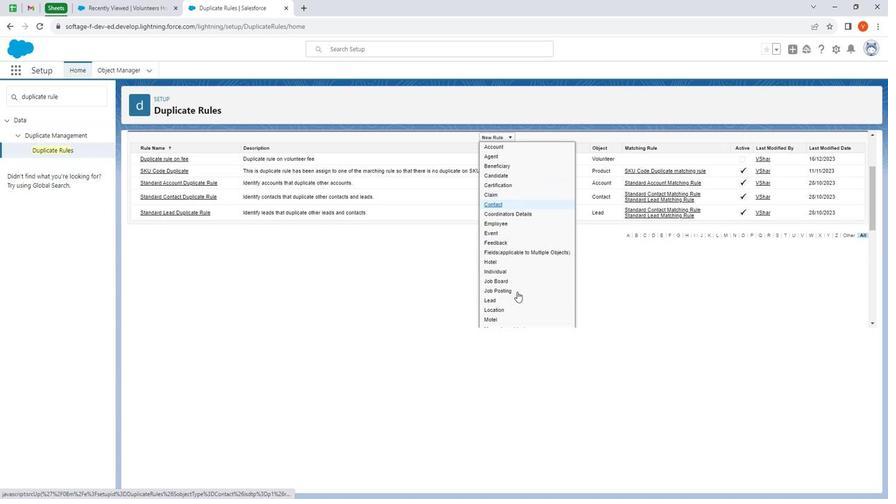 
Action: Mouse moved to (521, 288)
Screenshot: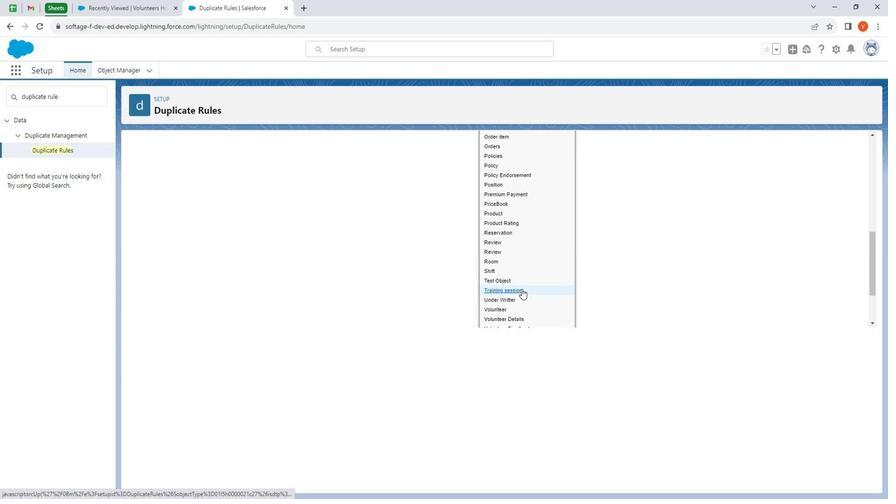
Action: Mouse scrolled (521, 288) with delta (0, 0)
Screenshot: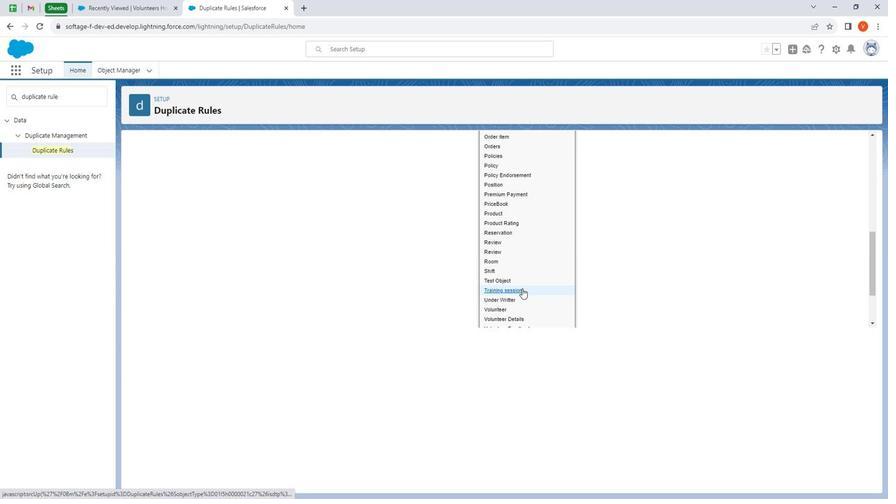 
Action: Mouse scrolled (521, 288) with delta (0, 0)
Screenshot: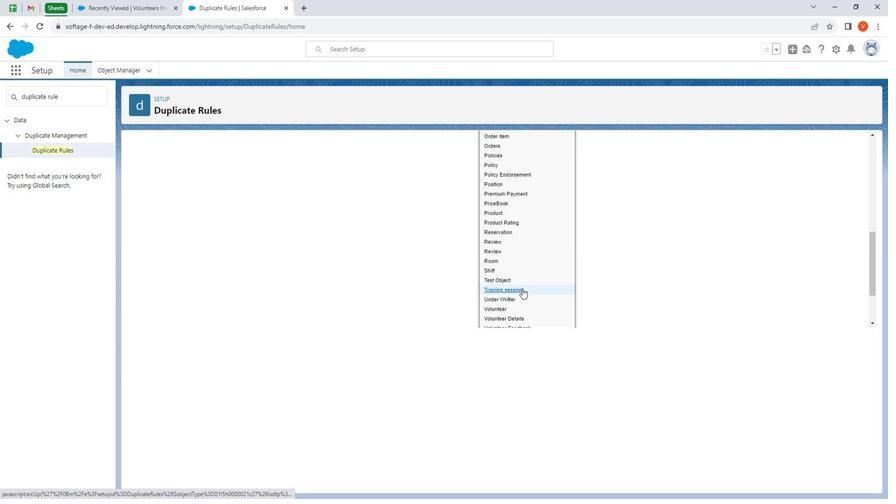 
Action: Mouse moved to (521, 287)
Screenshot: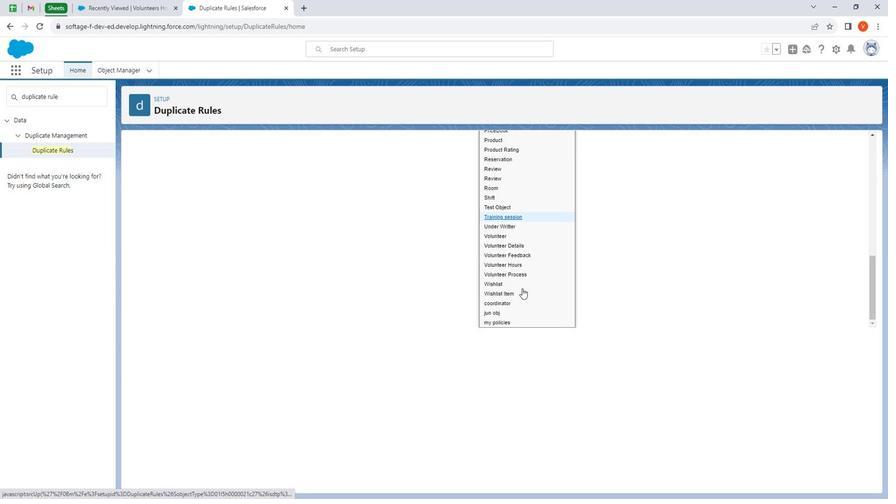 
Action: Mouse scrolled (521, 286) with delta (0, 0)
Screenshot: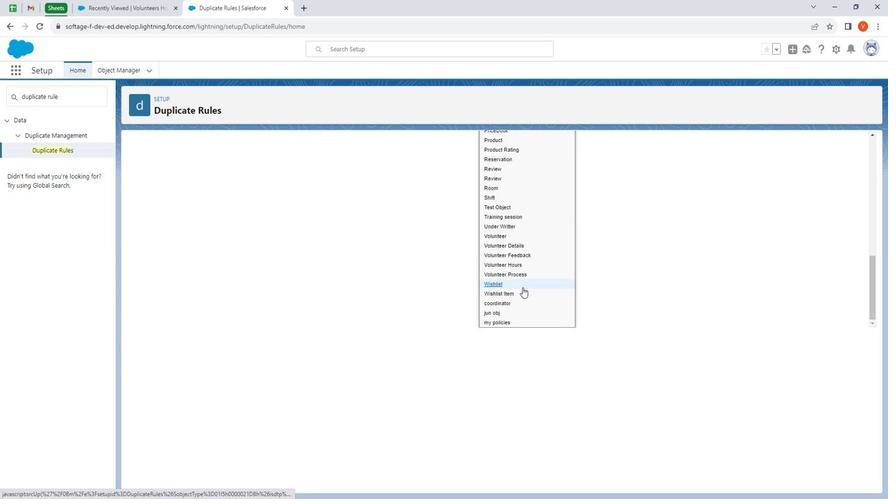 
Action: Mouse scrolled (521, 286) with delta (0, 0)
Screenshot: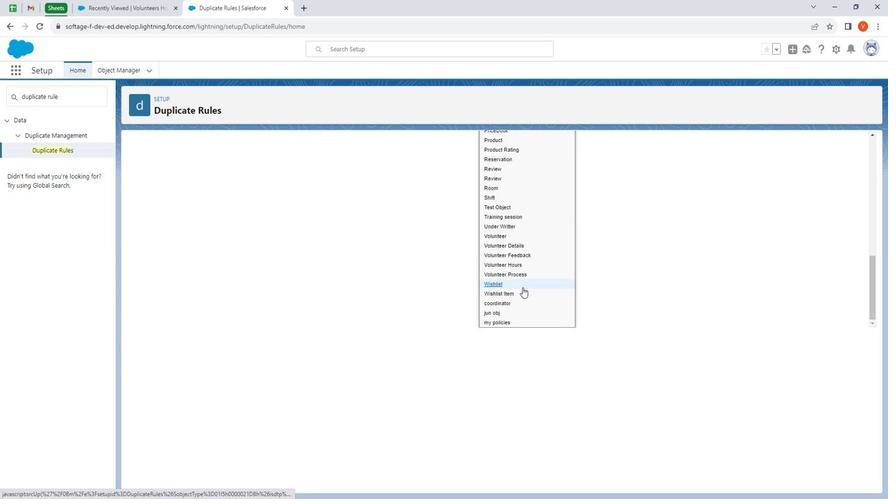 
Action: Mouse scrolled (521, 286) with delta (0, 0)
Screenshot: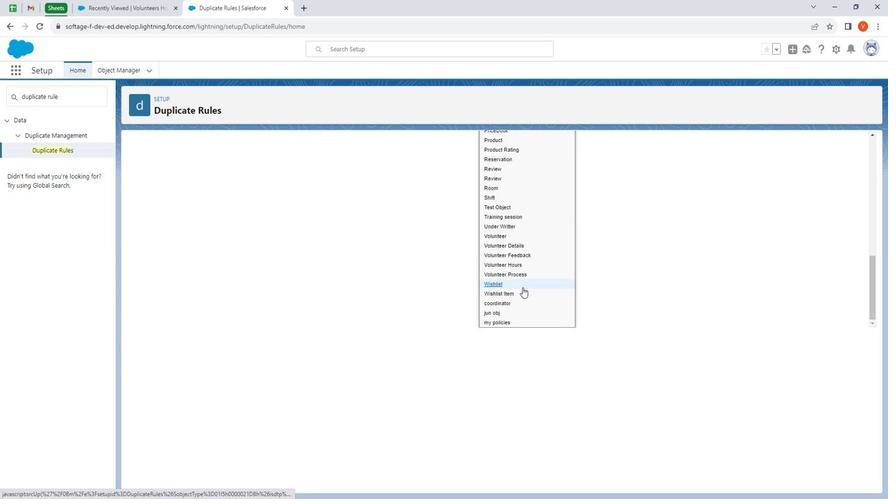 
Action: Mouse moved to (510, 302)
Screenshot: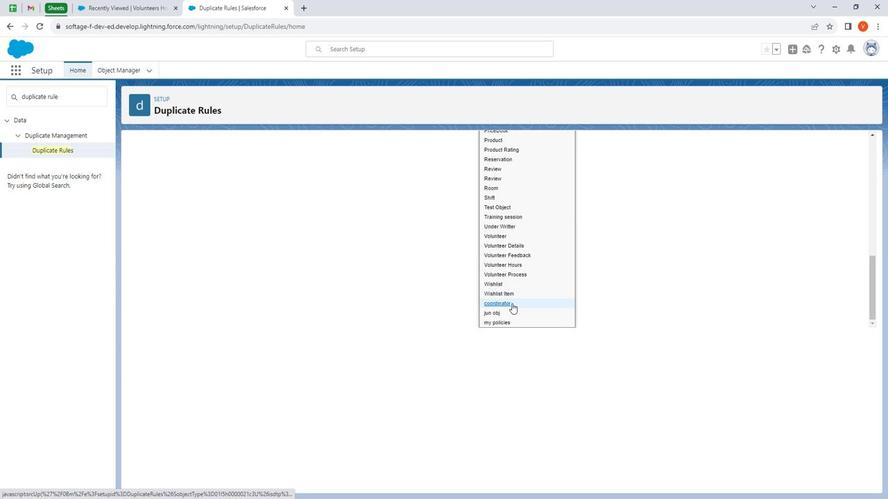 
Action: Mouse pressed left at (510, 302)
Screenshot: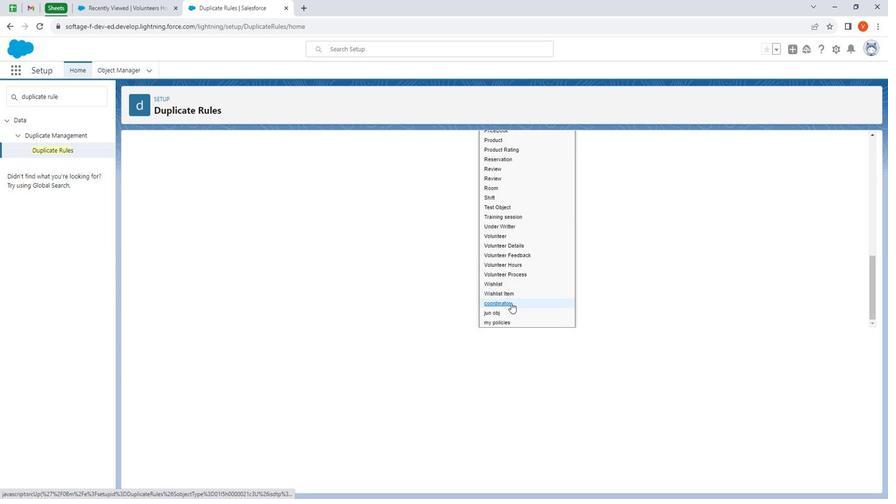 
Action: Mouse moved to (329, 194)
Screenshot: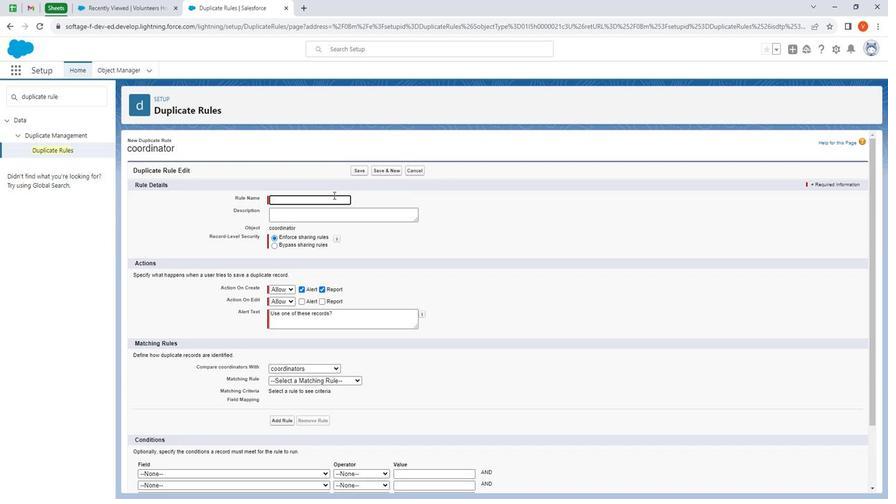 
Action: Mouse pressed left at (329, 194)
Screenshot: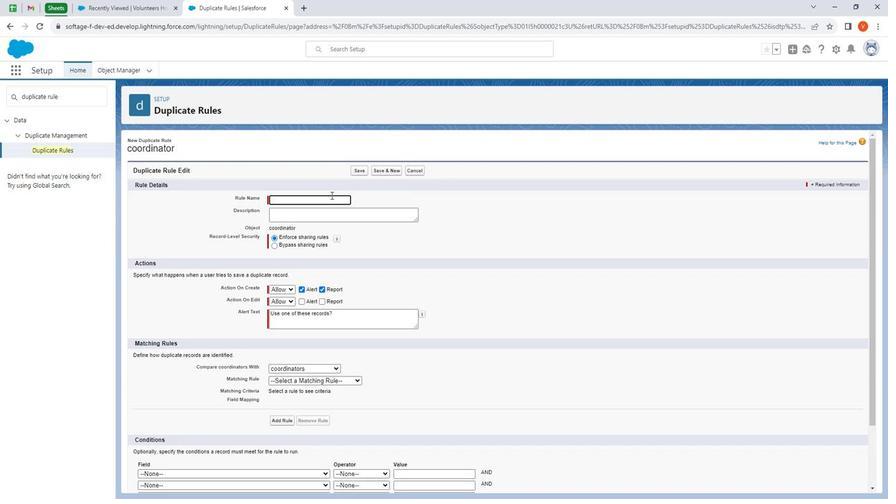 
Action: Key pressed <Key.shift><Key.shift><Key.shift><Key.shift><Key.shift><Key.shift><Key.shift><Key.shift><Key.shift><Key.shift><Key.shift><Key.shift><Key.shift><Key.shift><Key.shift><Key.shift><Key.shift><Key.shift><Key.shift><Key.shift><Key.shift><Key.shift><Key.shift><Key.shift><Key.shift><Key.shift><Key.shift><Key.shift><Key.shift><Key.shift><Key.shift><Key.shift><Key.shift><Key.shift><Key.shift><Key.shift><Key.shift><Key.shift><Key.shift><Key.shift><Key.shift><Key.shift><Key.shift><Key.shift><Key.shift><Key.shift><Key.shift><Key.shift><Key.shift><Key.shift><Key.shift><Key.shift><Key.shift>Duplicate<Key.space>rule<Key.space>on<Key.space>gender
Screenshot: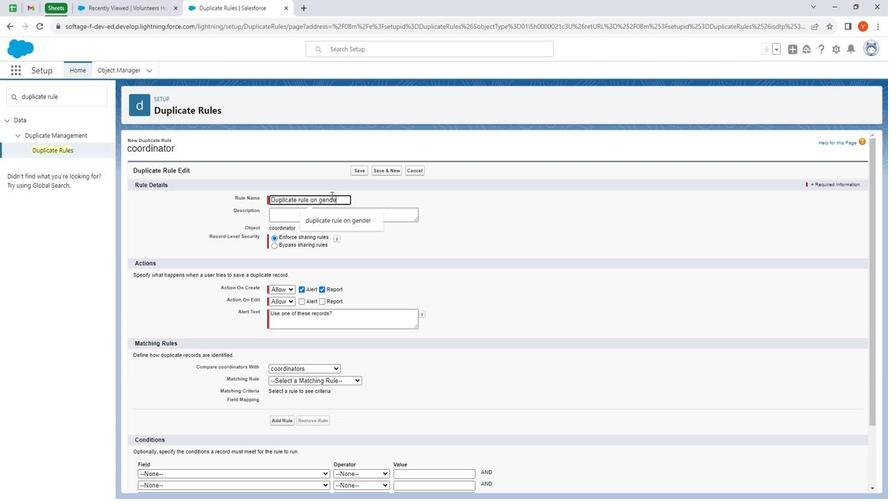 
Action: Mouse moved to (274, 219)
Screenshot: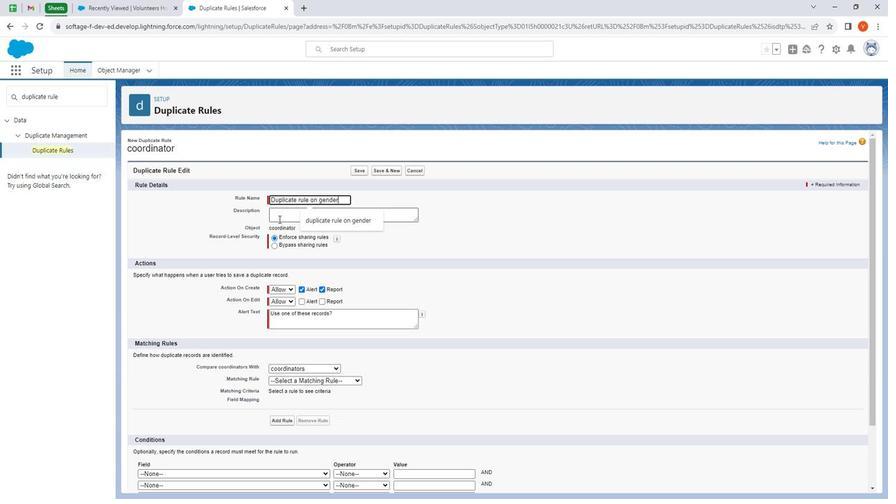 
Action: Mouse pressed left at (274, 219)
Screenshot: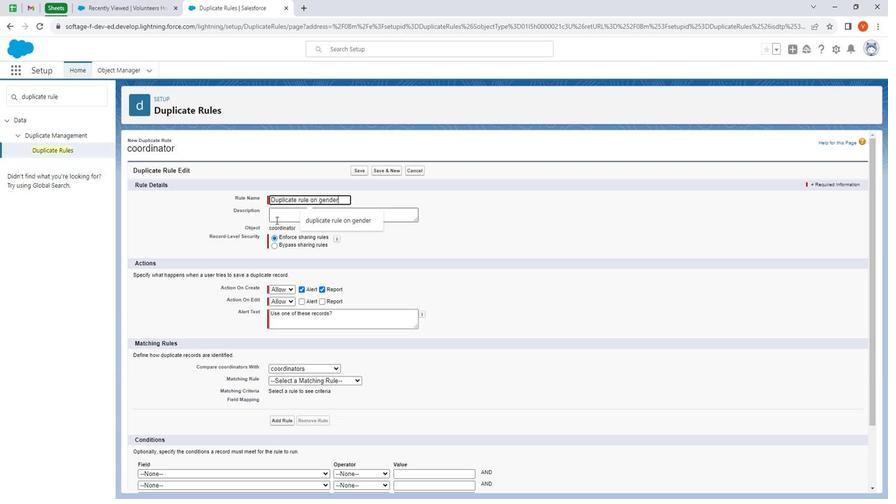 
Action: Key pressed <Key.shift>This<Key.space>is<Key.space>duplicate<Key.space>rule<Key.space>on<Key.space>coordinator<Key.space>gender
Screenshot: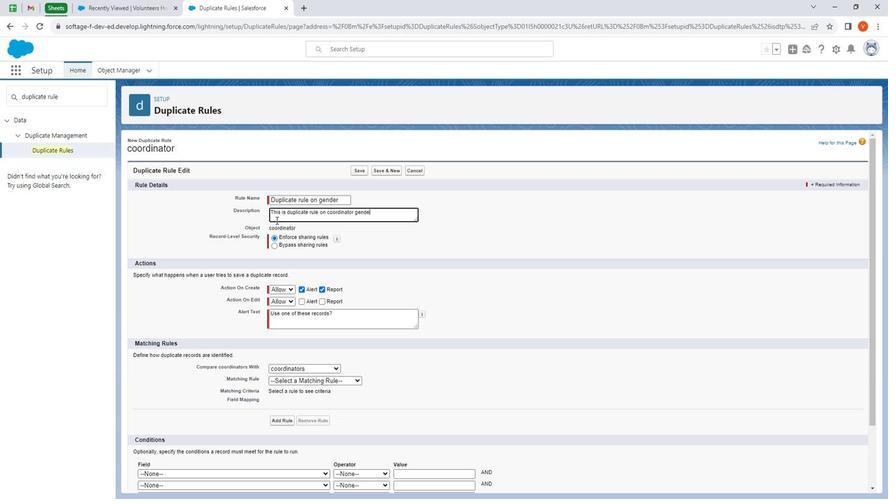 
Action: Mouse moved to (399, 245)
Screenshot: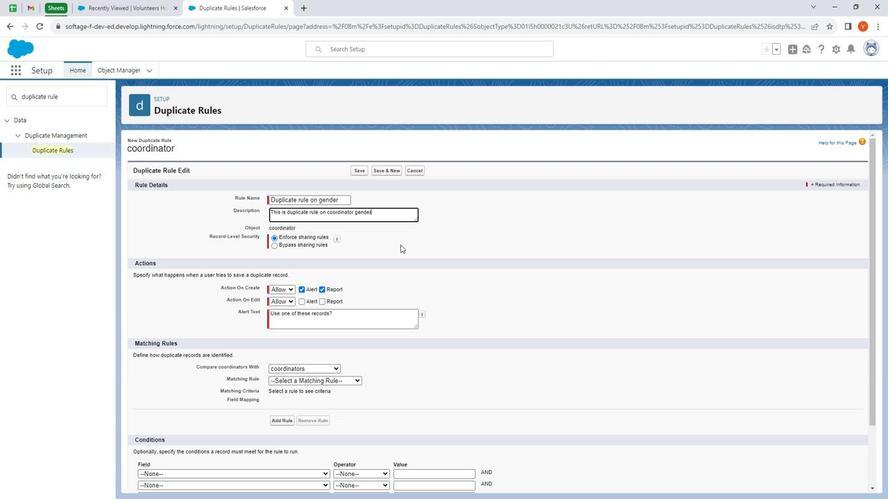 
Action: Key pressed .
Screenshot: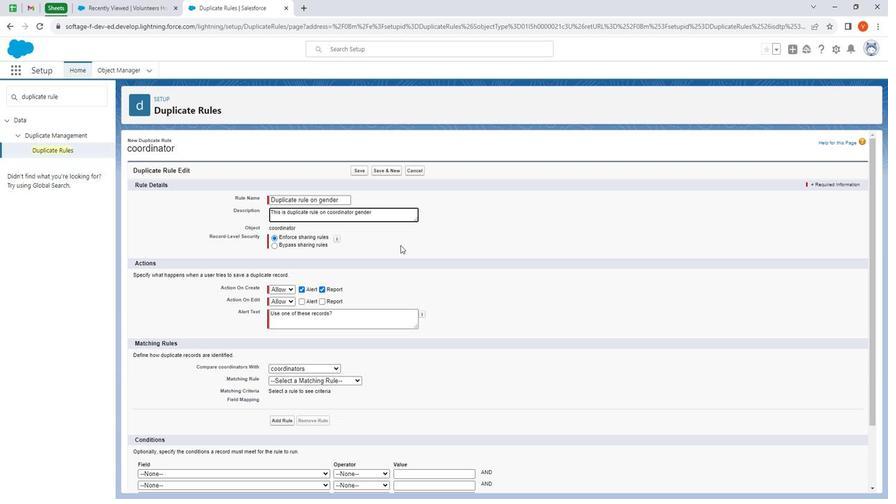 
Action: Mouse moved to (304, 299)
Screenshot: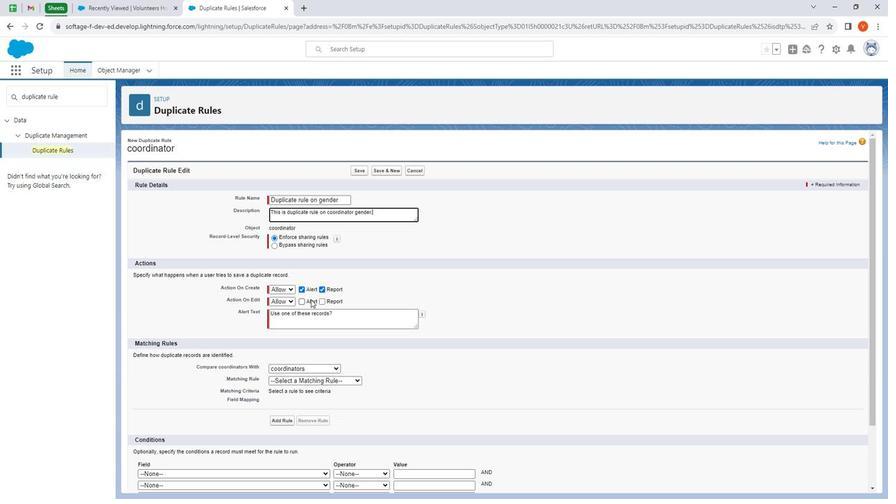 
Action: Mouse pressed left at (304, 299)
Screenshot: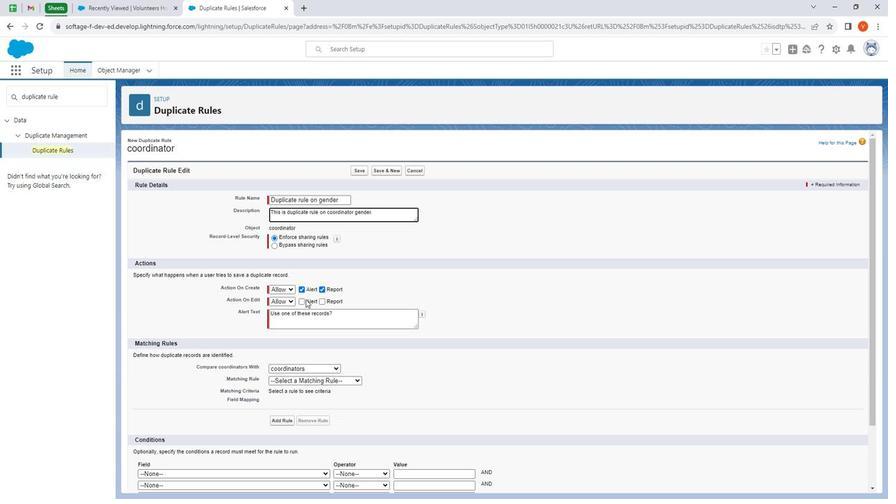 
Action: Mouse moved to (304, 301)
Screenshot: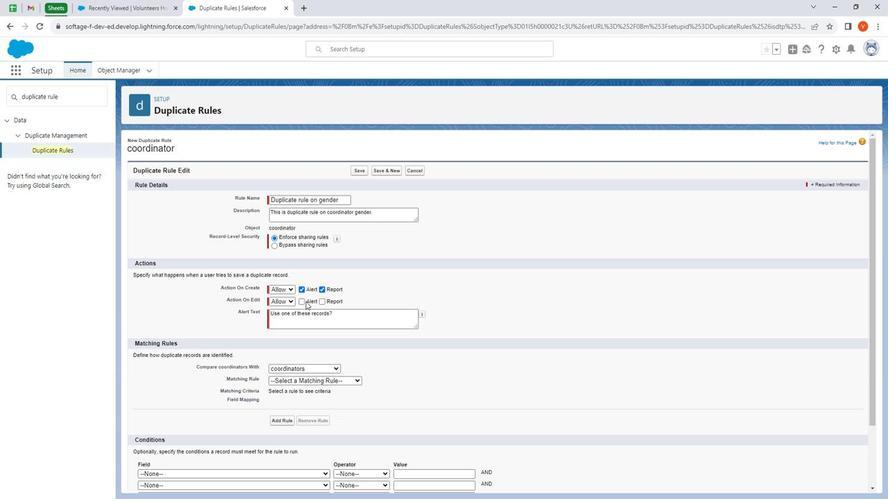 
Action: Mouse pressed left at (304, 301)
Screenshot: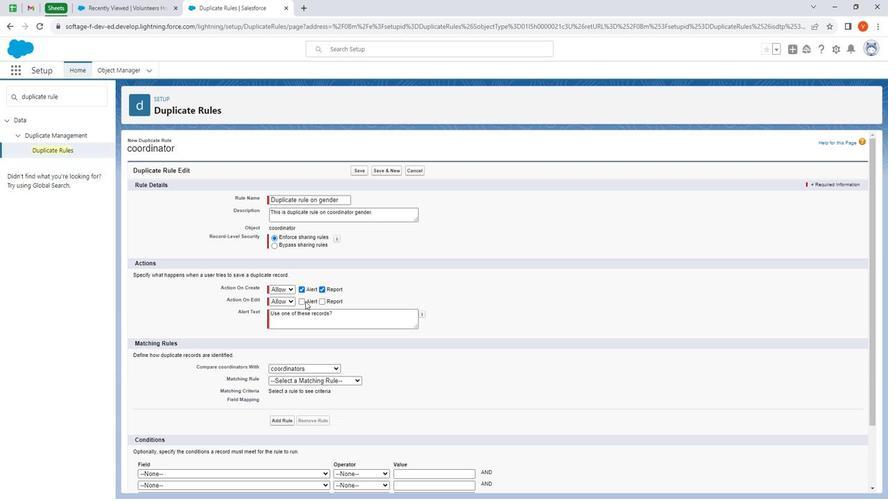 
Action: Mouse moved to (301, 301)
Screenshot: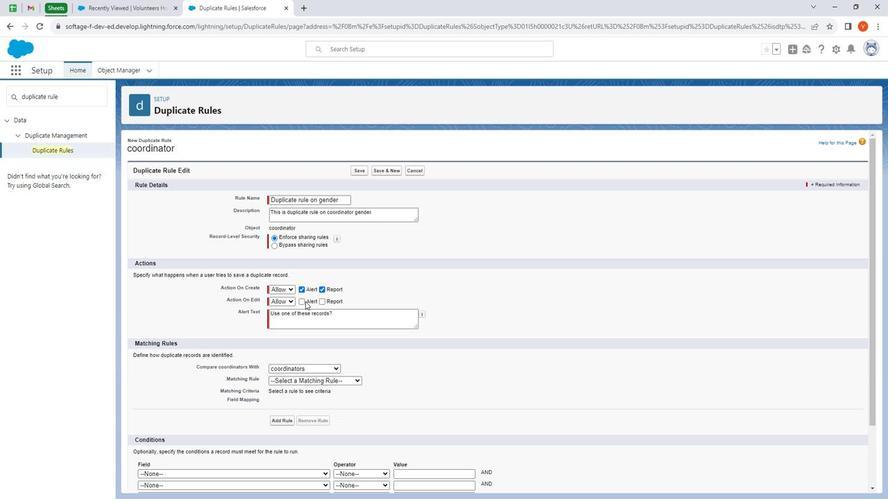 
Action: Mouse pressed left at (301, 301)
Screenshot: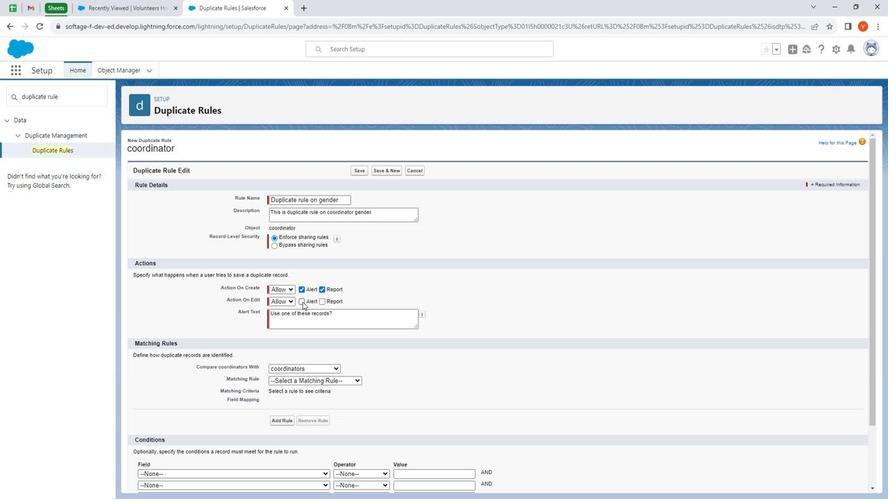 
Action: Mouse moved to (321, 301)
Screenshot: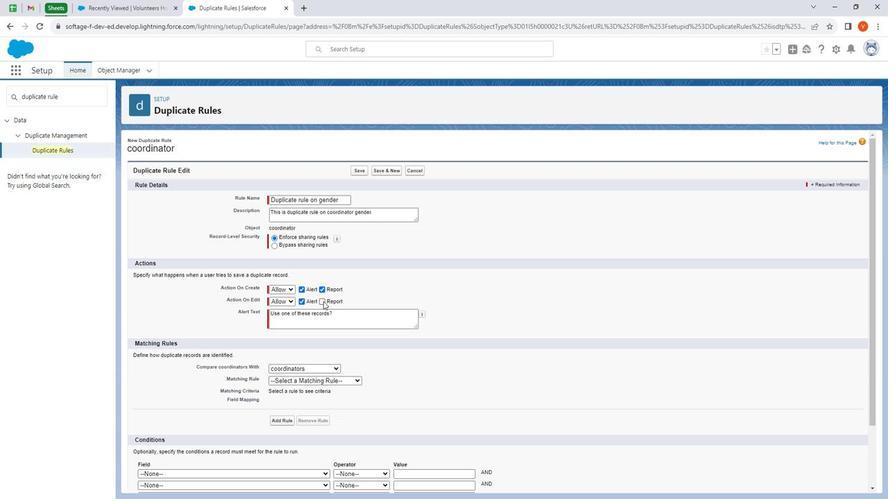 
Action: Mouse pressed left at (321, 301)
Screenshot: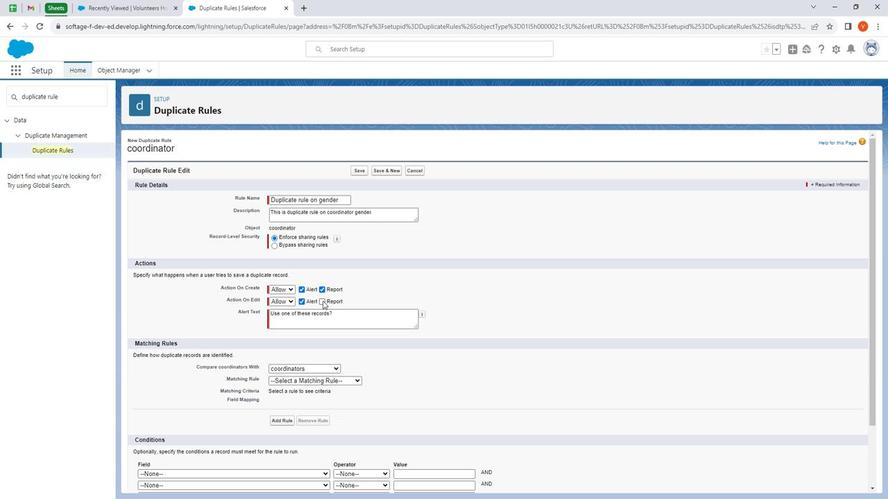 
Action: Mouse moved to (410, 269)
Screenshot: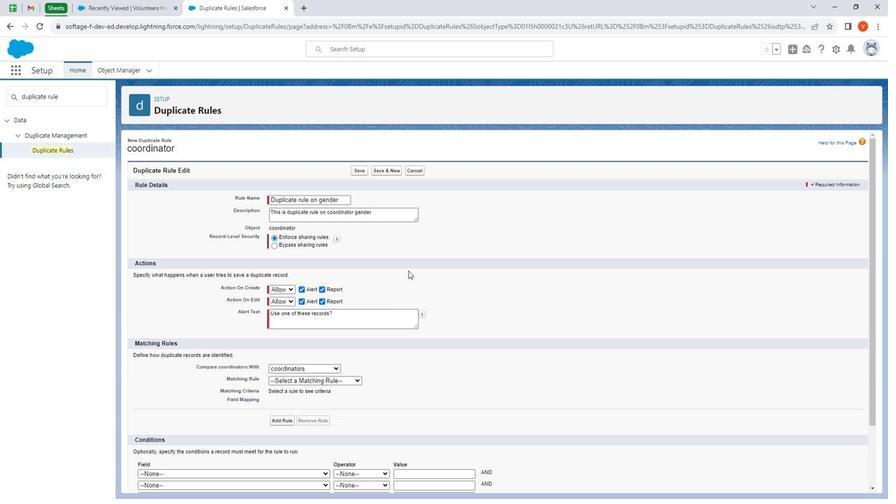 
Action: Mouse scrolled (410, 269) with delta (0, 0)
Screenshot: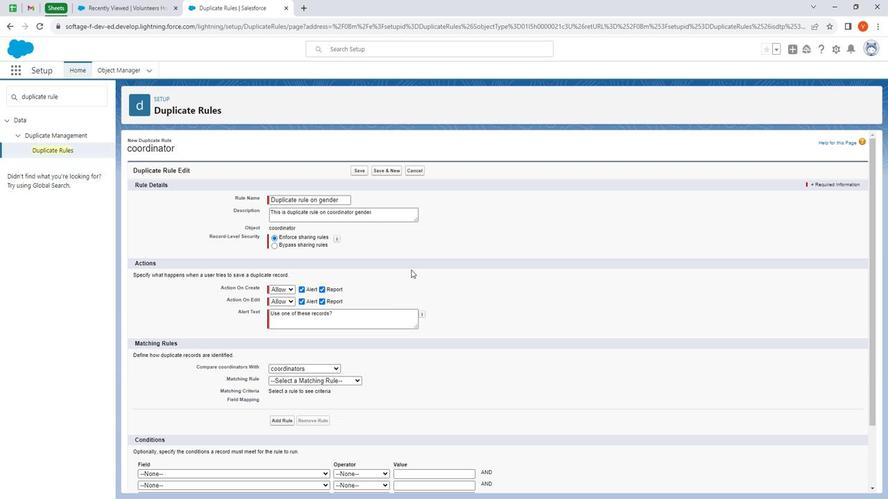 
Action: Mouse moved to (410, 245)
Screenshot: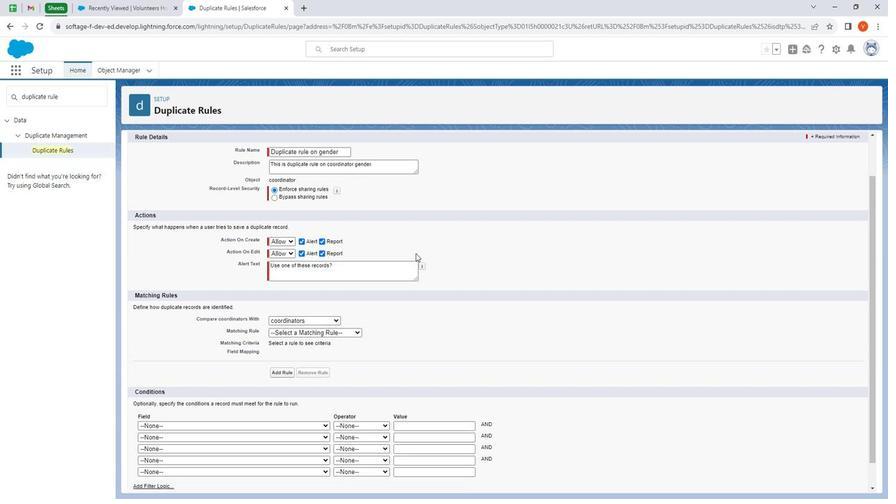 
Action: Mouse scrolled (410, 244) with delta (0, 0)
Screenshot: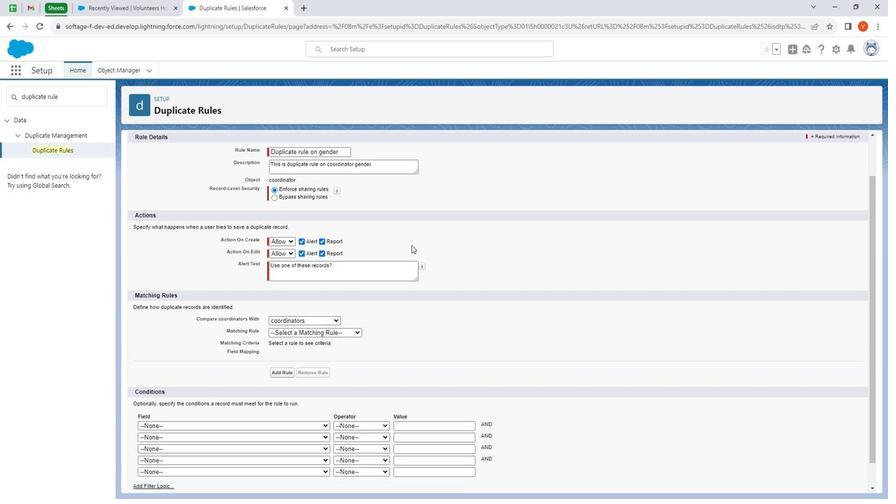 
Action: Mouse scrolled (410, 244) with delta (0, 0)
Screenshot: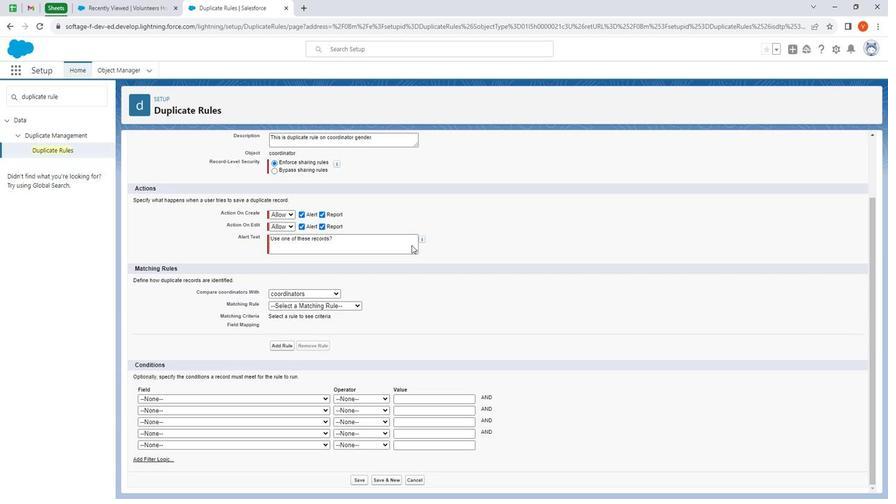
Action: Mouse scrolled (410, 245) with delta (0, 0)
Screenshot: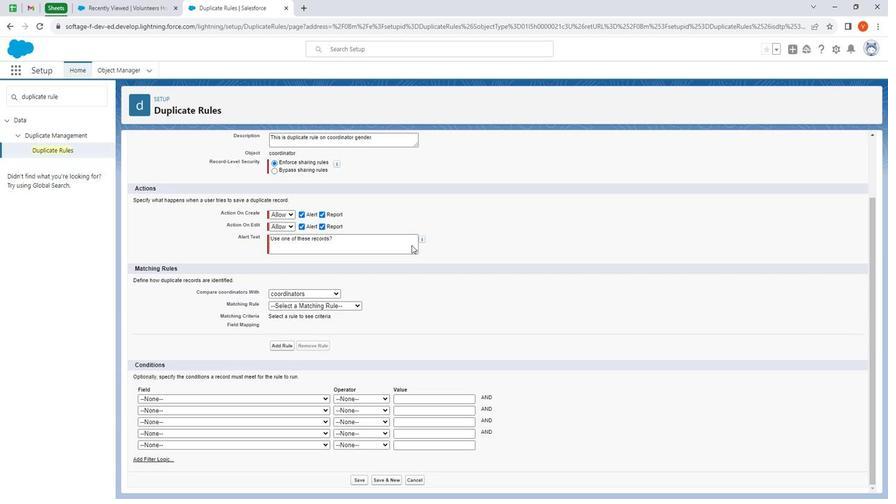 
Action: Mouse scrolled (410, 244) with delta (0, 0)
Screenshot: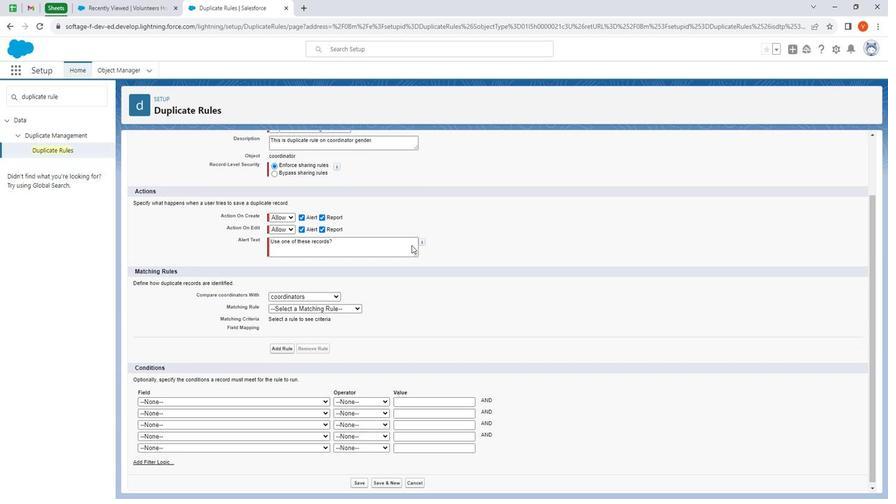 
Action: Mouse moved to (326, 349)
Screenshot: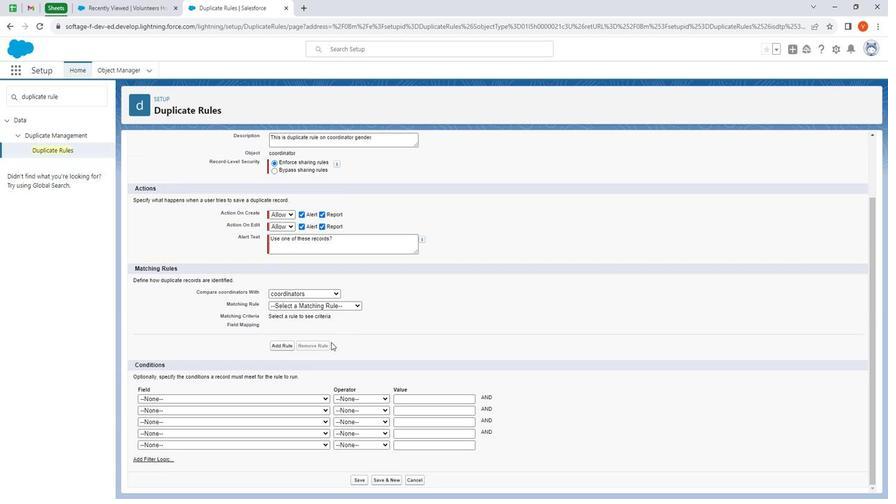 
Action: Mouse scrolled (326, 349) with delta (0, 0)
Screenshot: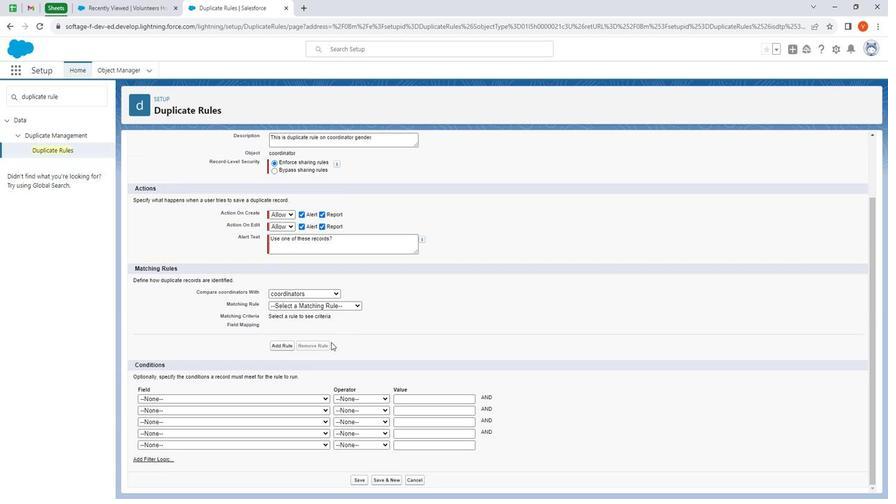 
Action: Mouse moved to (326, 351)
Screenshot: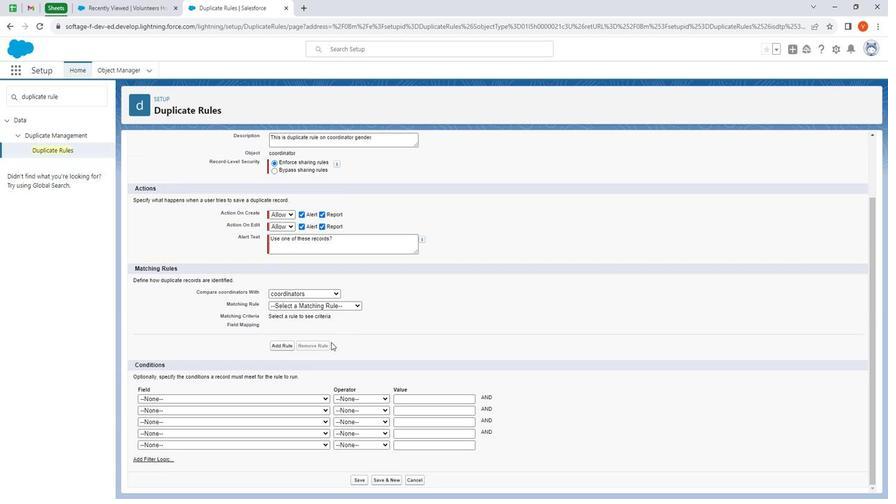 
Action: Mouse scrolled (326, 350) with delta (0, 0)
Screenshot: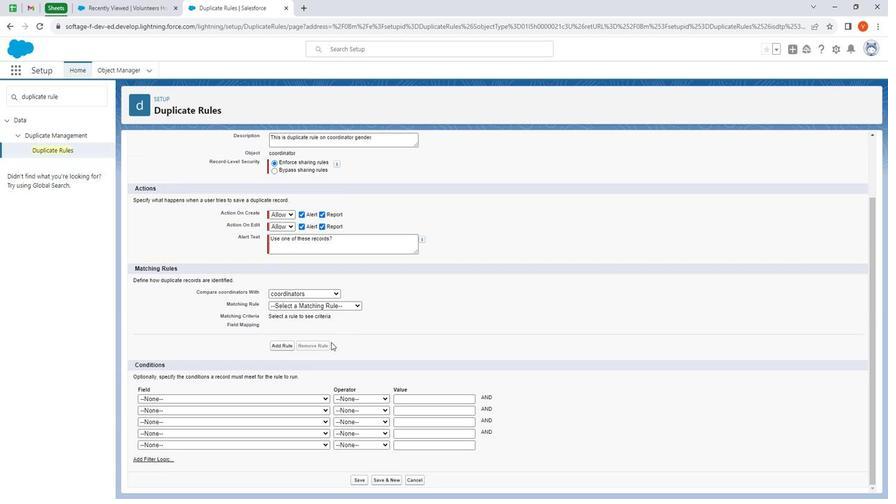 
Action: Mouse scrolled (326, 350) with delta (0, 0)
Screenshot: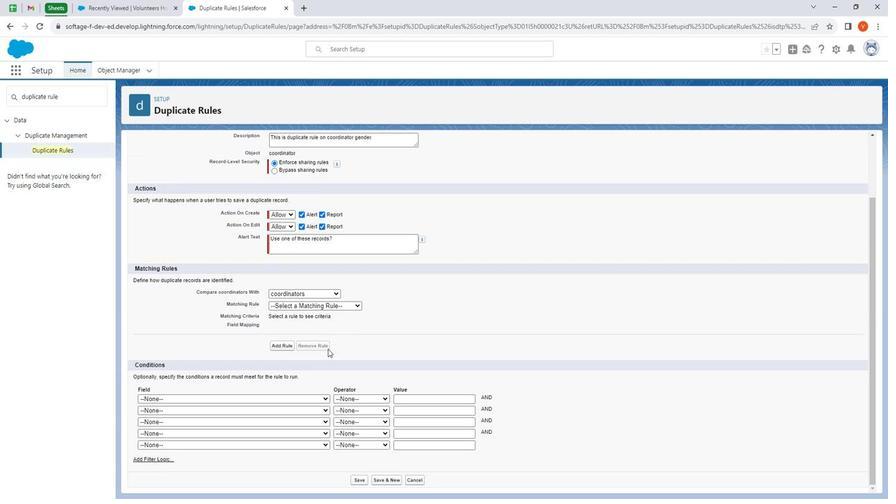 
Action: Mouse scrolled (326, 350) with delta (0, 0)
Screenshot: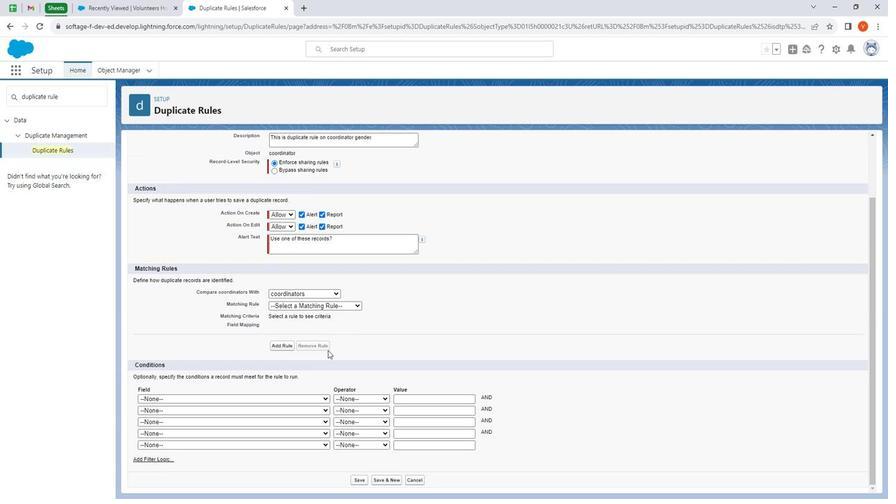 
Action: Mouse moved to (296, 400)
Screenshot: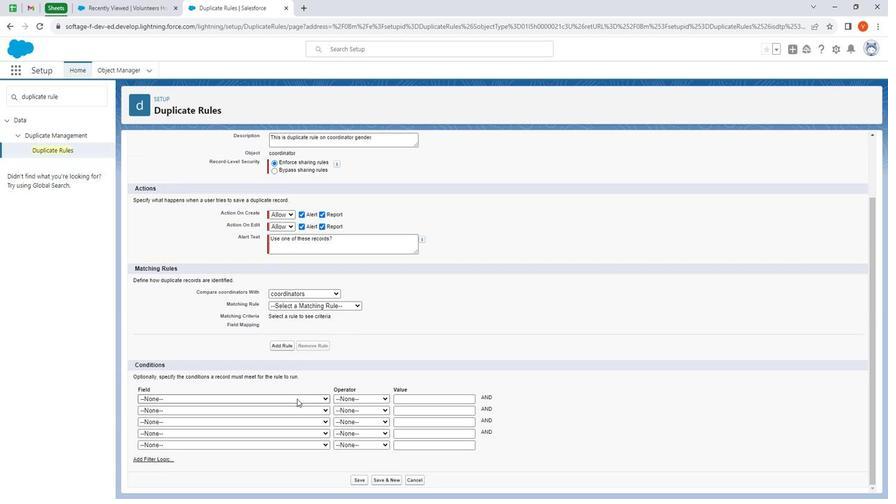 
Action: Mouse pressed left at (296, 400)
Screenshot: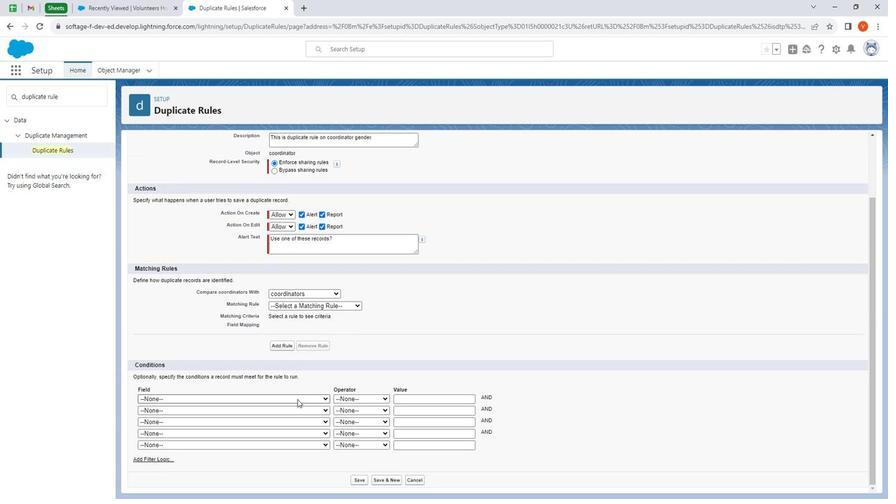 
Action: Mouse moved to (324, 253)
Screenshot: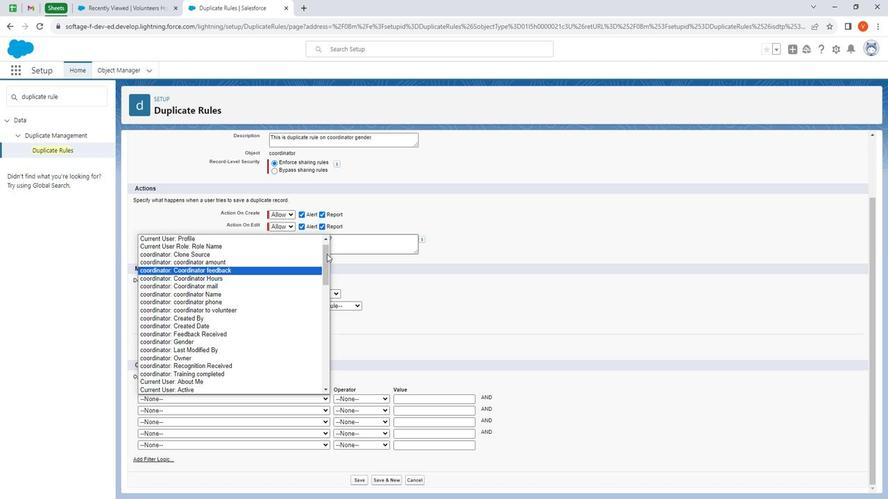 
Action: Mouse pressed left at (324, 253)
Screenshot: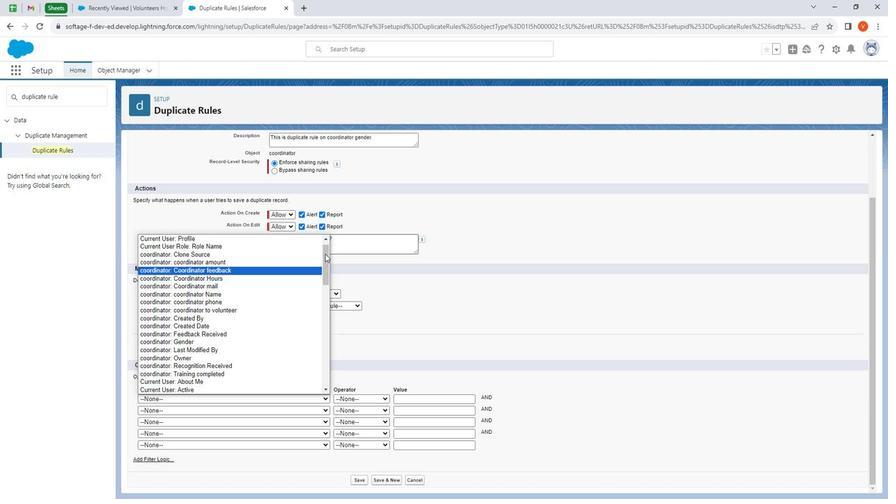
Action: Mouse moved to (192, 298)
Screenshot: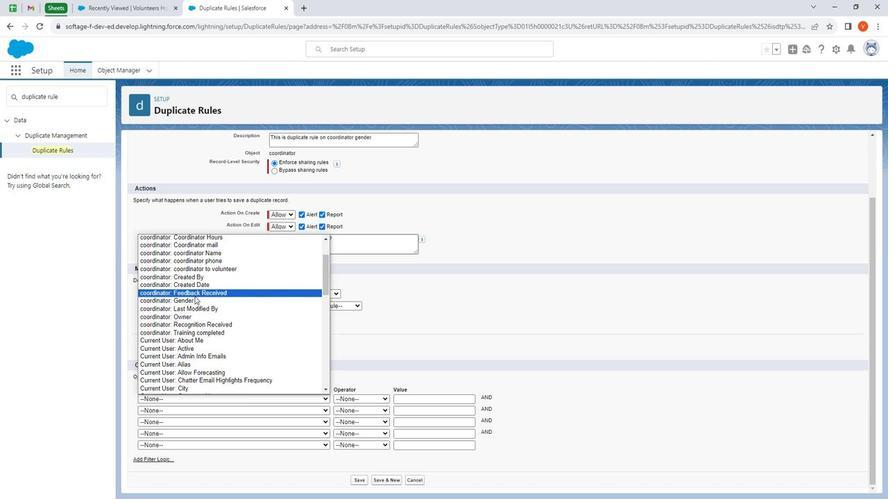 
Action: Mouse pressed left at (192, 298)
Screenshot: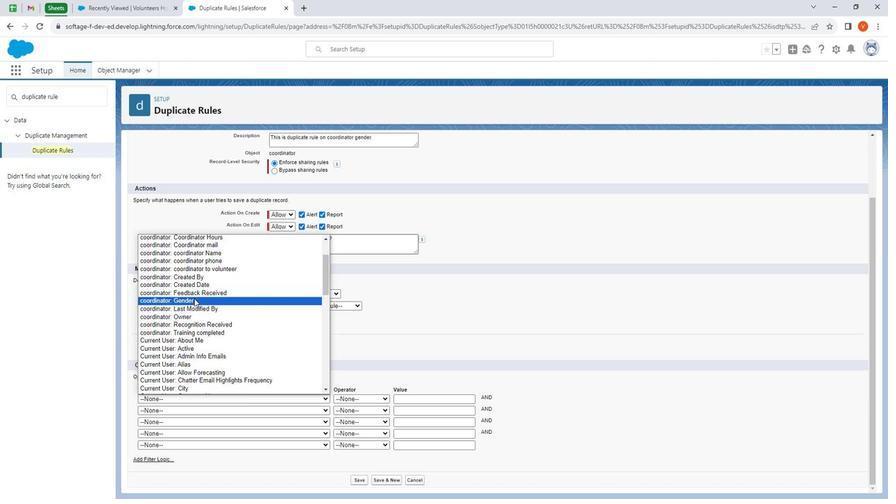 
Action: Mouse moved to (378, 405)
Screenshot: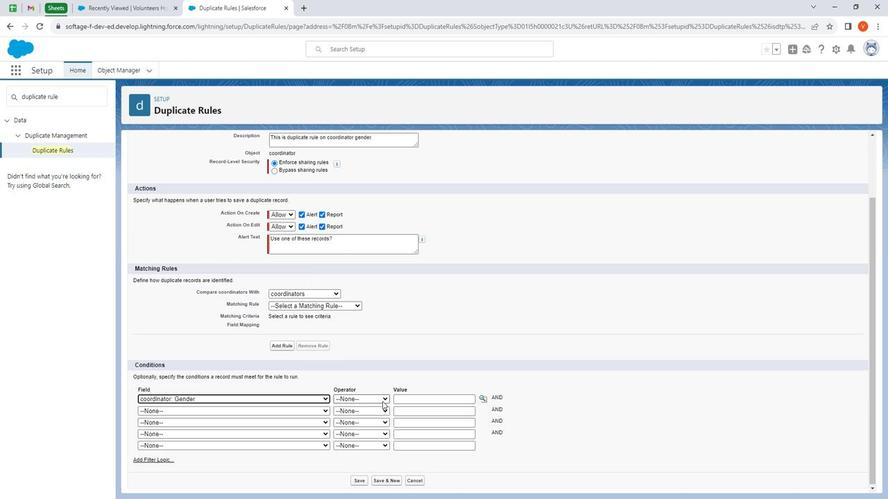 
Action: Mouse pressed left at (378, 405)
Screenshot: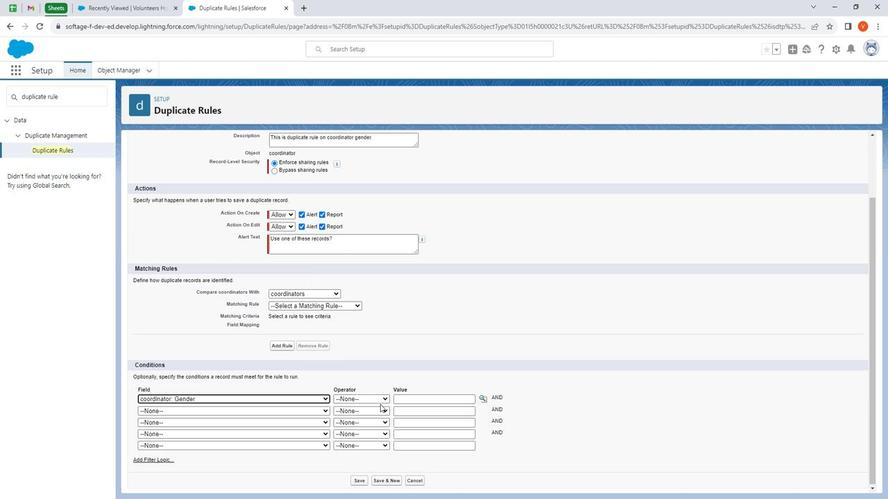 
Action: Mouse moved to (378, 404)
Screenshot: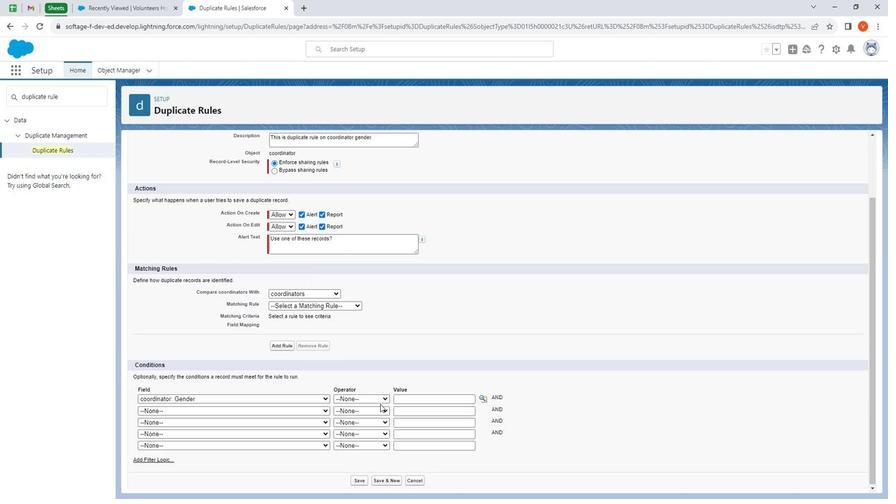 
Action: Mouse pressed left at (378, 404)
Screenshot: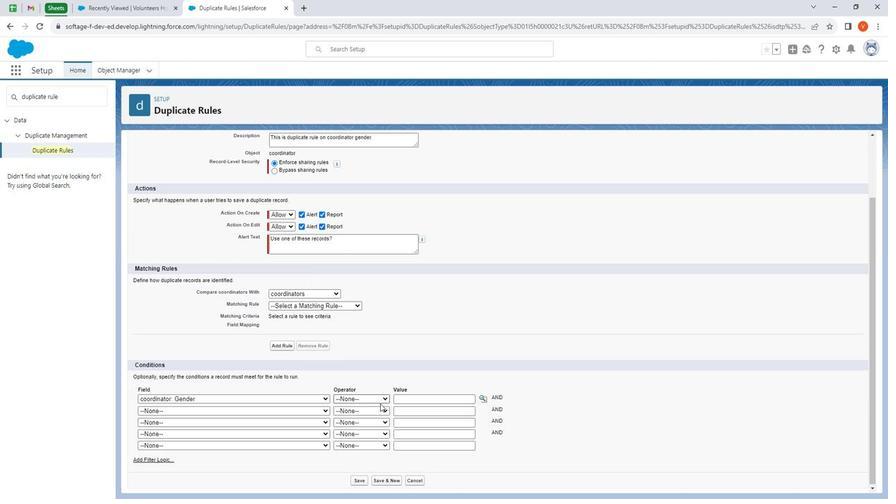 
Action: Mouse moved to (371, 317)
Screenshot: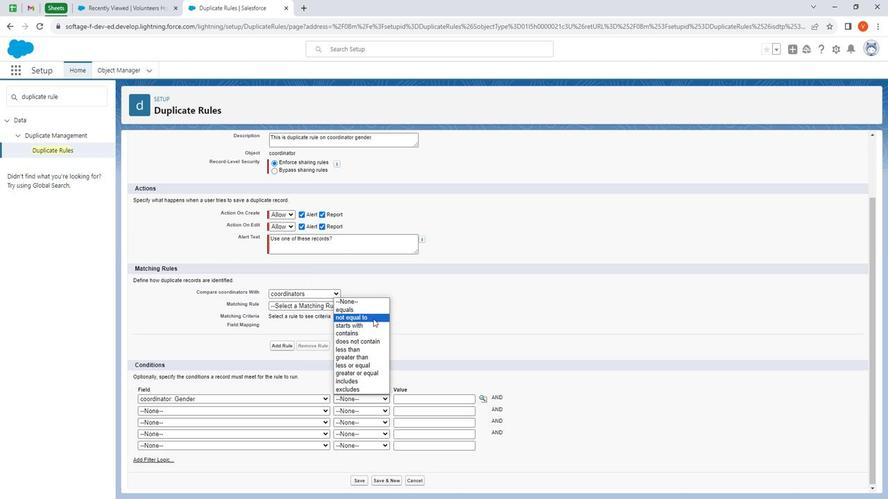 
Action: Mouse pressed left at (371, 317)
Screenshot: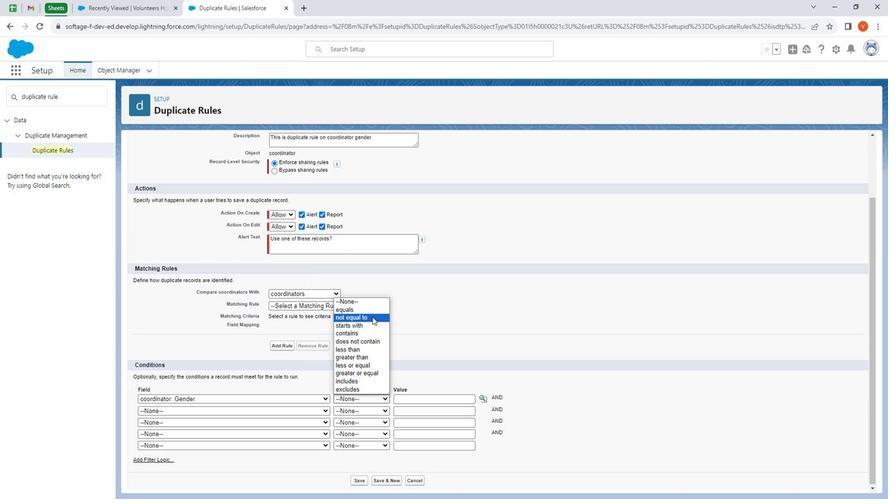 
Action: Mouse moved to (483, 400)
Screenshot: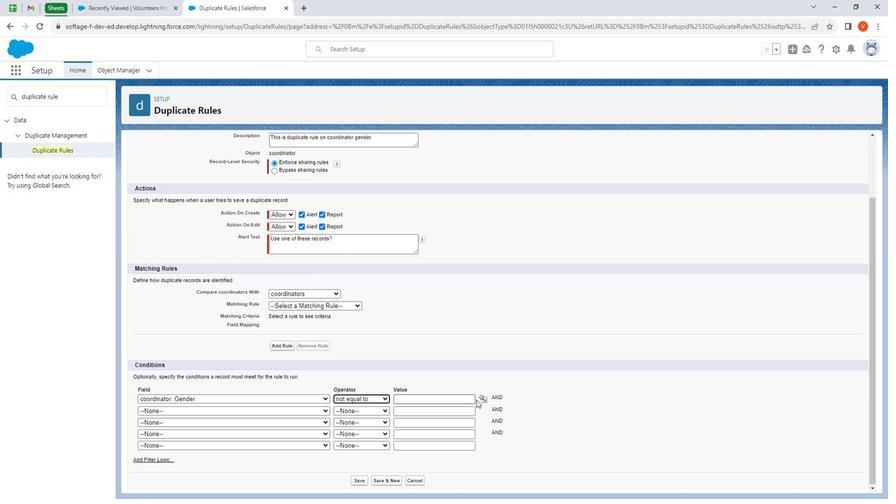 
Action: Mouse pressed left at (483, 400)
Screenshot: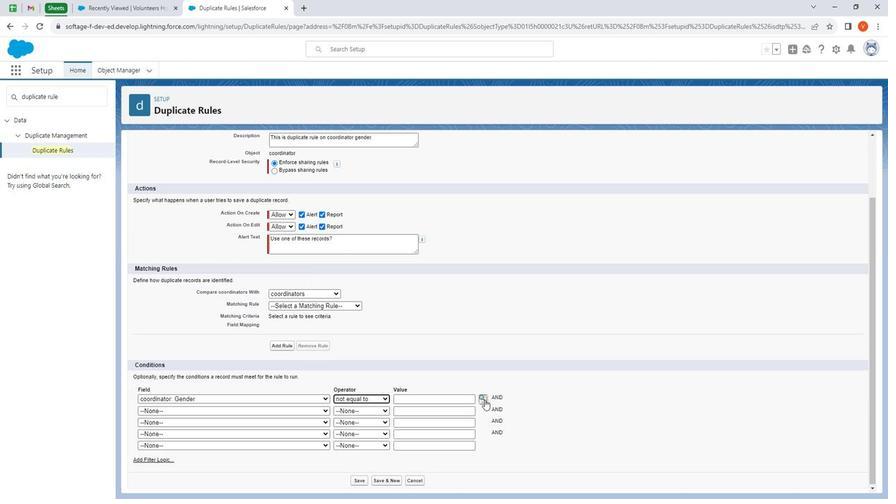 
Action: Mouse moved to (34, 106)
Screenshot: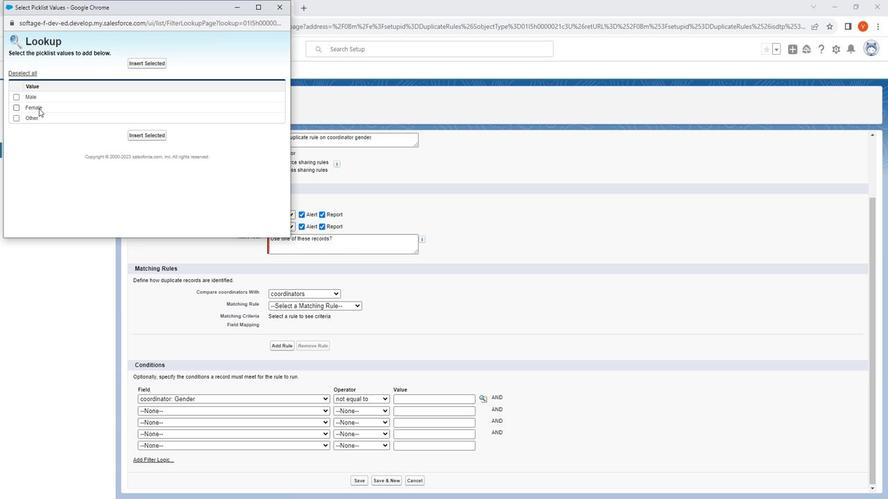 
Action: Mouse pressed left at (34, 106)
Screenshot: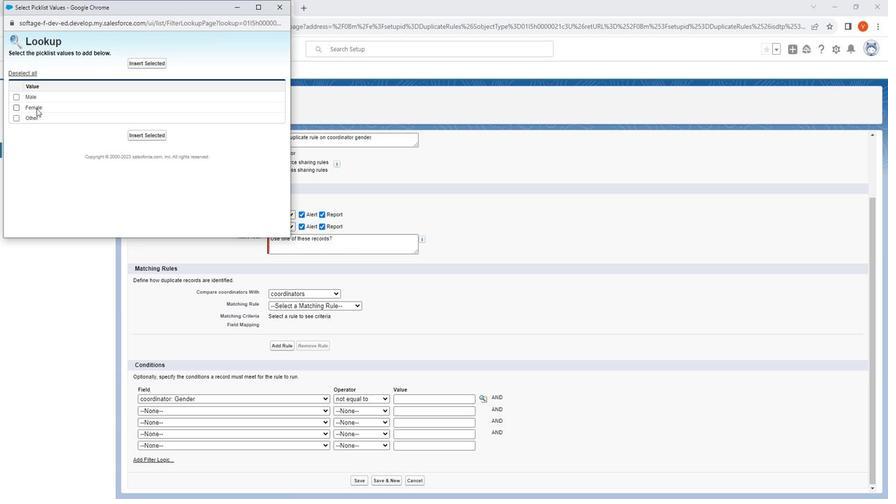 
Action: Mouse moved to (26, 115)
Screenshot: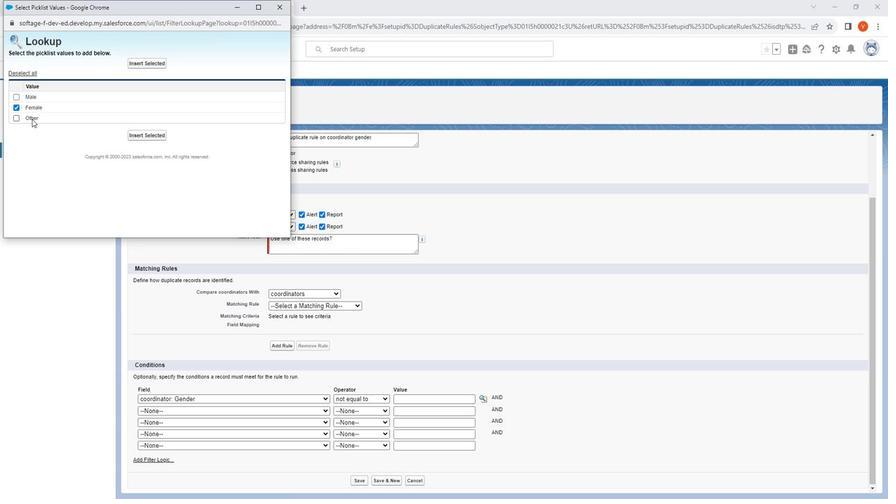 
Action: Mouse pressed left at (26, 115)
Screenshot: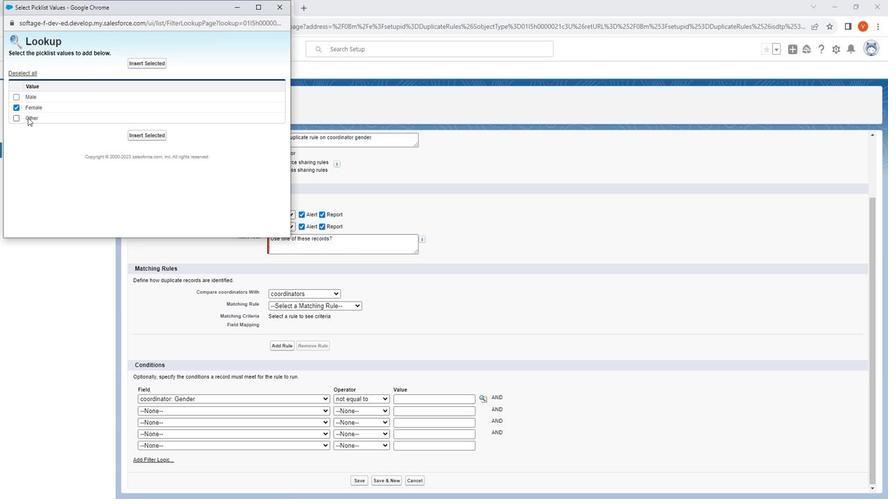 
Action: Mouse moved to (140, 135)
Screenshot: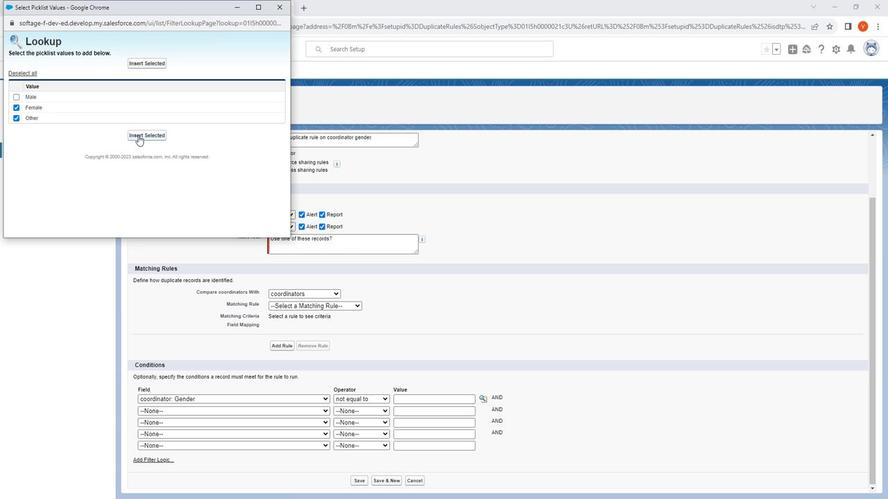 
Action: Mouse pressed left at (140, 135)
Screenshot: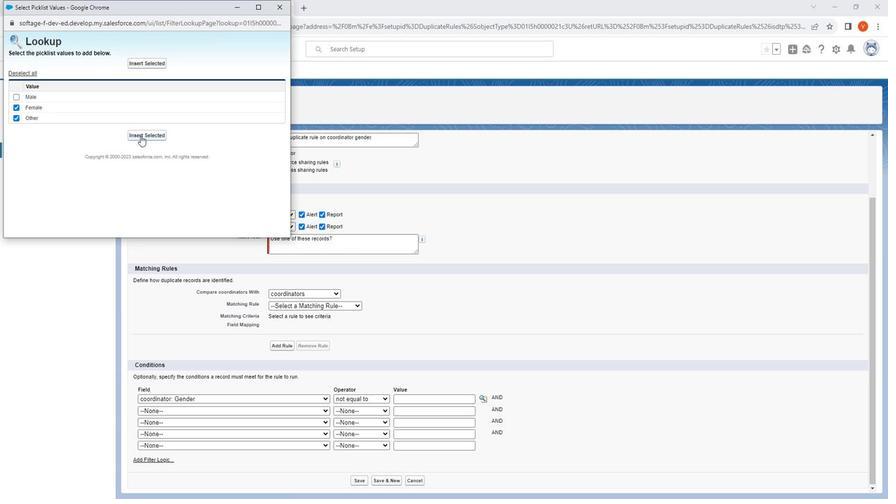
Action: Mouse moved to (370, 456)
Screenshot: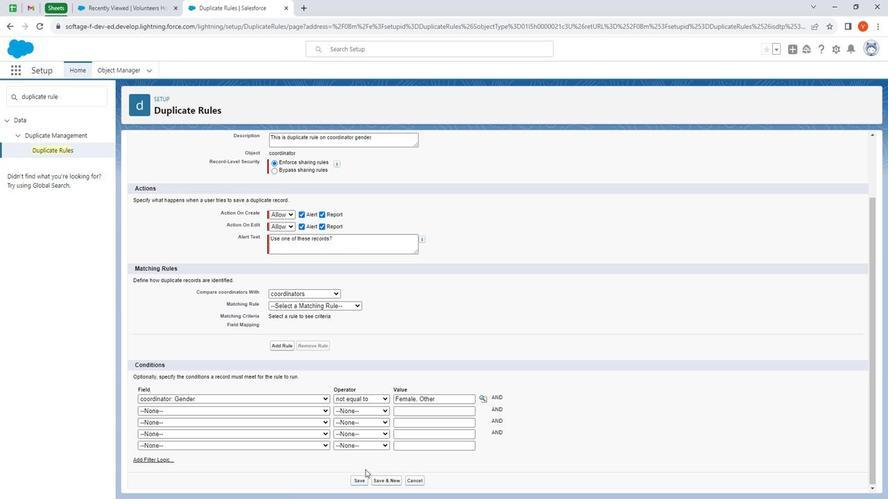 
Action: Mouse scrolled (370, 456) with delta (0, 0)
Screenshot: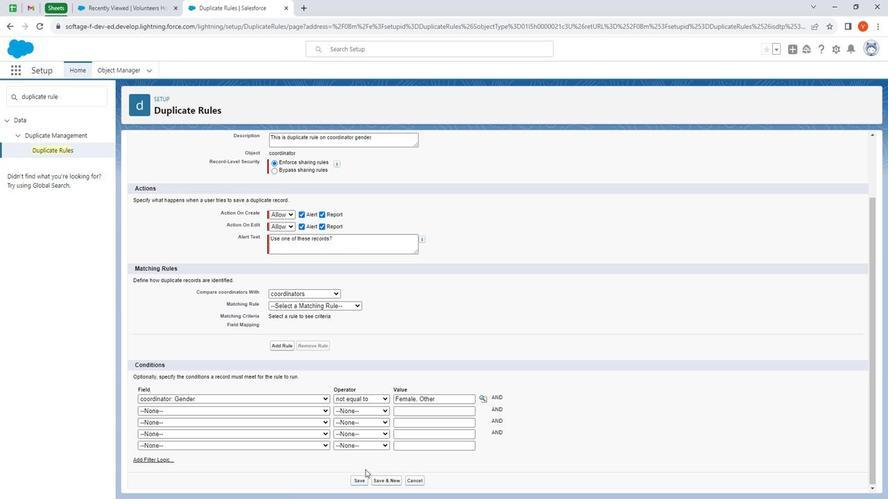 
Action: Mouse moved to (370, 456)
Screenshot: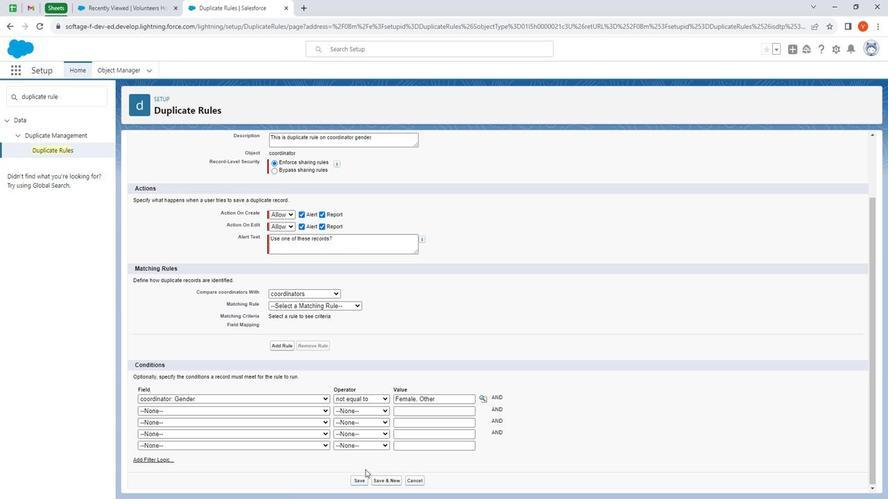 
Action: Mouse scrolled (370, 456) with delta (0, 0)
Screenshot: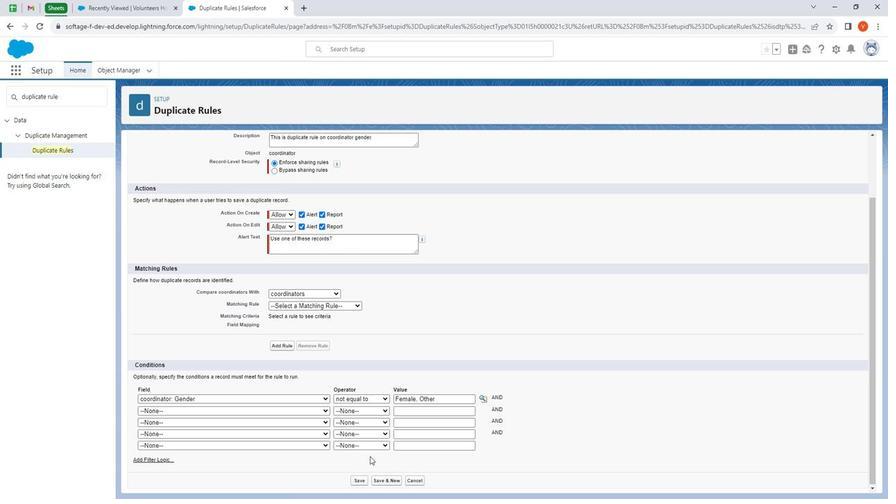 
Action: Mouse moved to (370, 456)
Screenshot: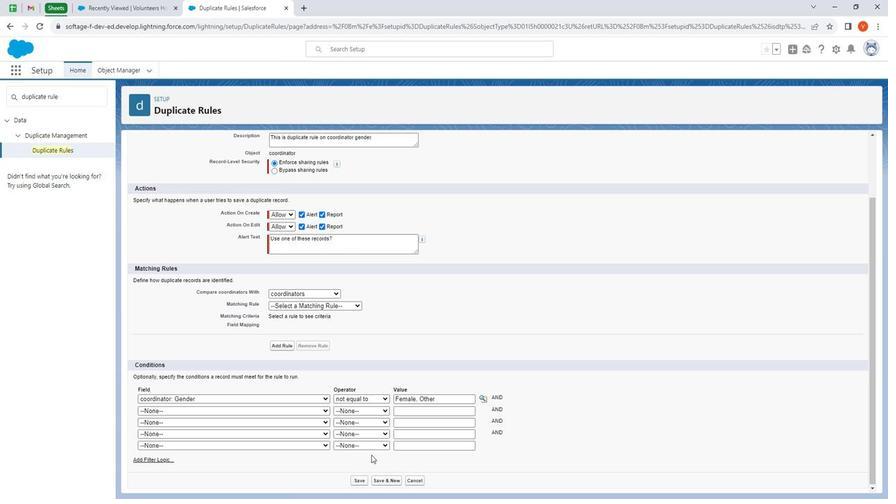 
Action: Mouse scrolled (370, 455) with delta (0, 0)
Screenshot: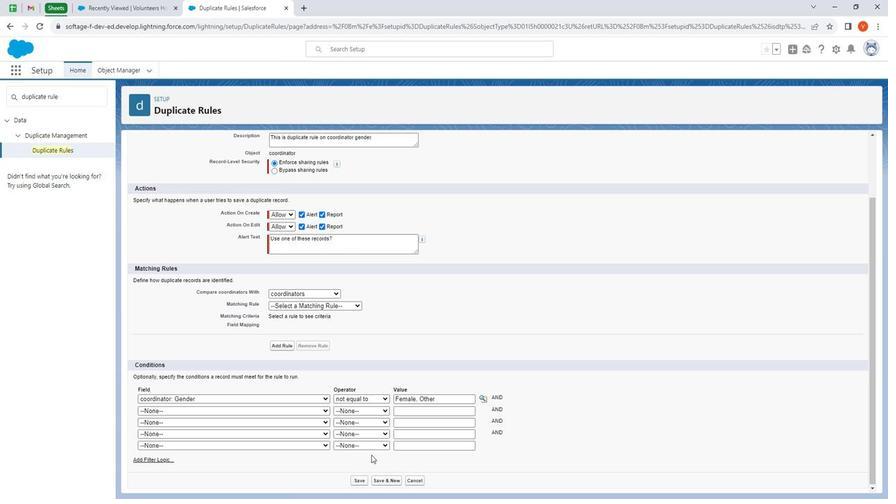 
Action: Mouse moved to (370, 455)
Screenshot: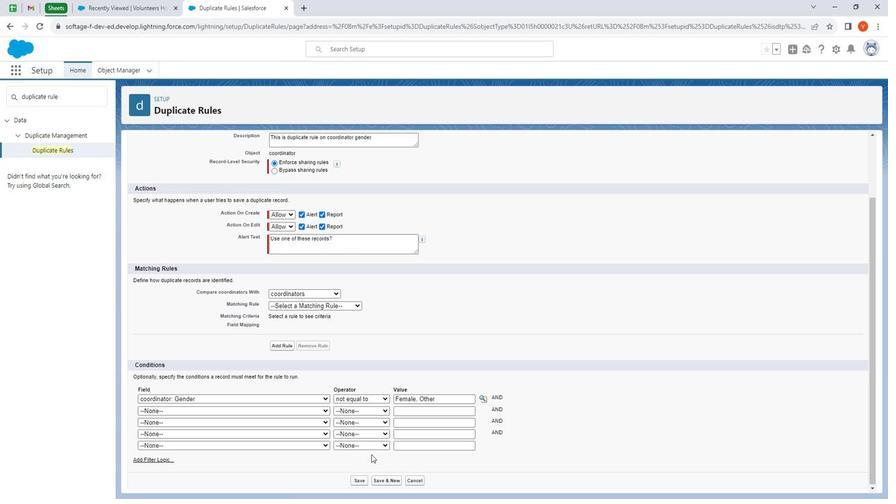 
Action: Mouse scrolled (370, 455) with delta (0, 0)
Screenshot: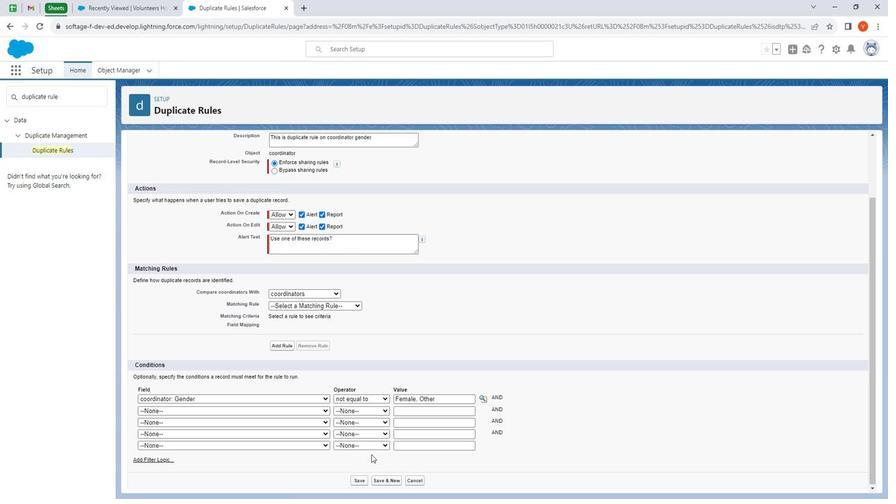 
Action: Mouse moved to (366, 451)
Screenshot: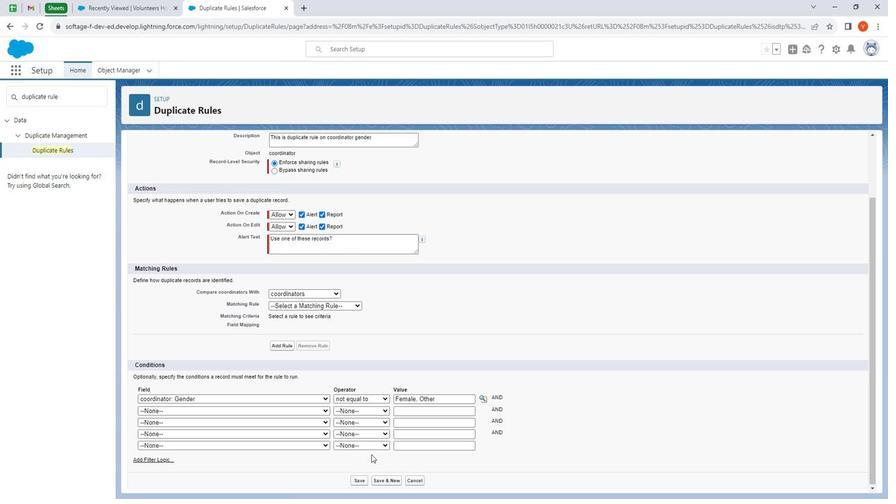 
Action: Mouse scrolled (366, 451) with delta (0, 0)
Screenshot: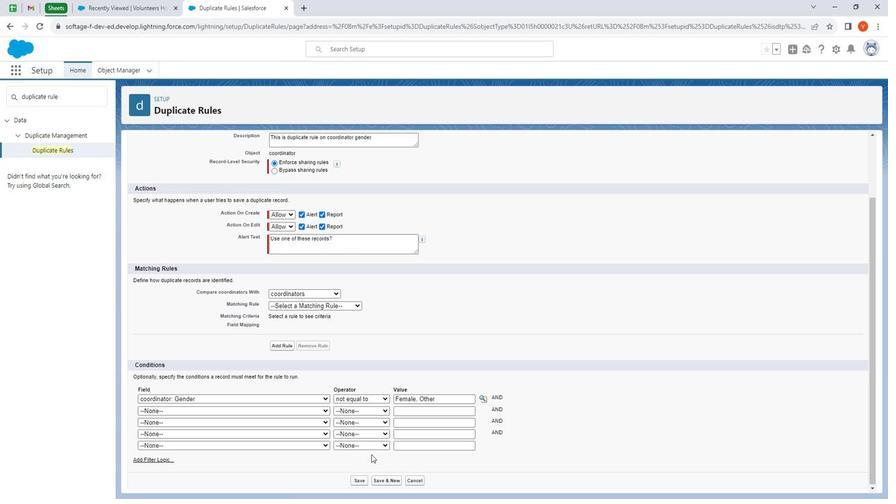 
Action: Mouse moved to (356, 477)
Screenshot: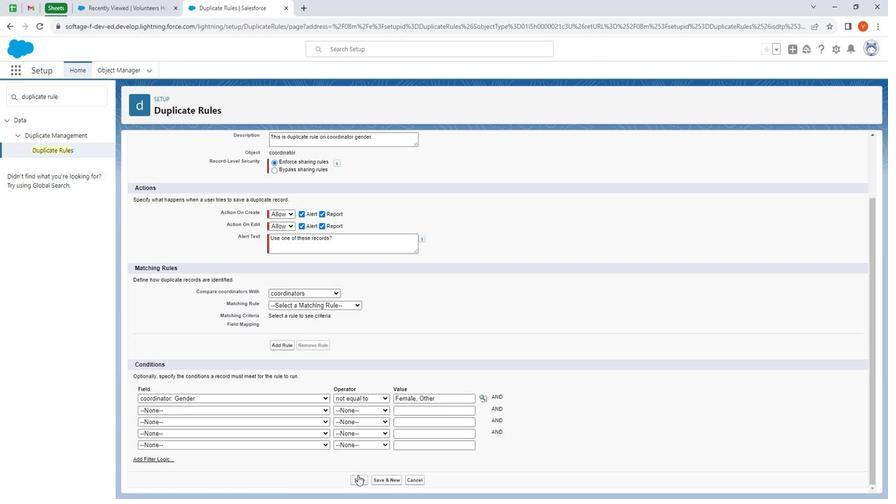 
Action: Mouse pressed left at (356, 477)
Screenshot: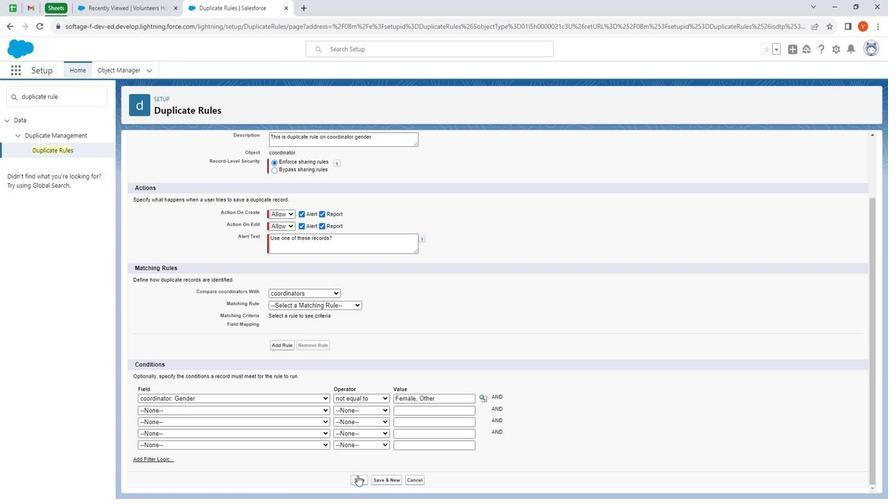 
Action: Mouse moved to (431, 386)
Screenshot: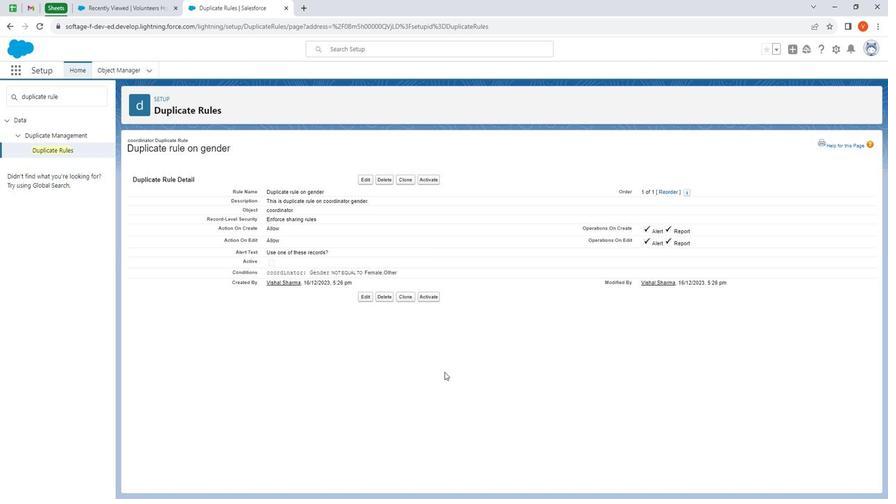 
Action: Mouse pressed left at (431, 386)
Screenshot: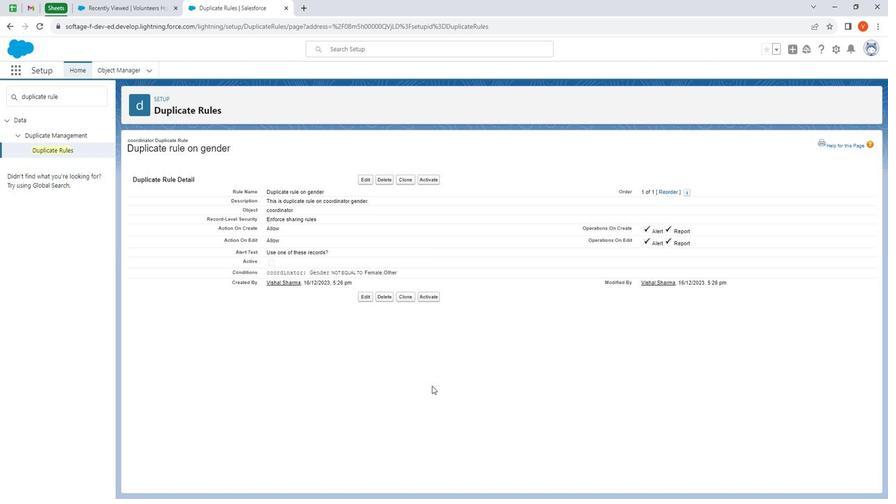 
Action: Mouse pressed left at (431, 386)
Screenshot: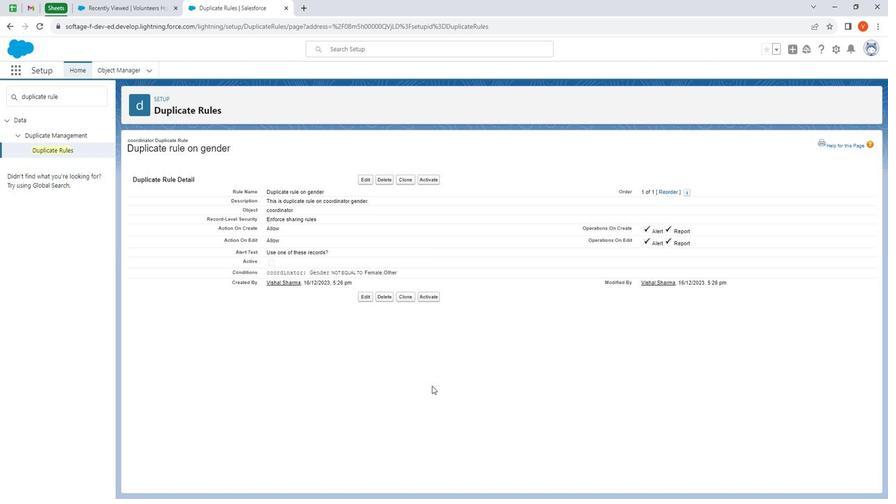 
Action: Mouse moved to (431, 386)
Screenshot: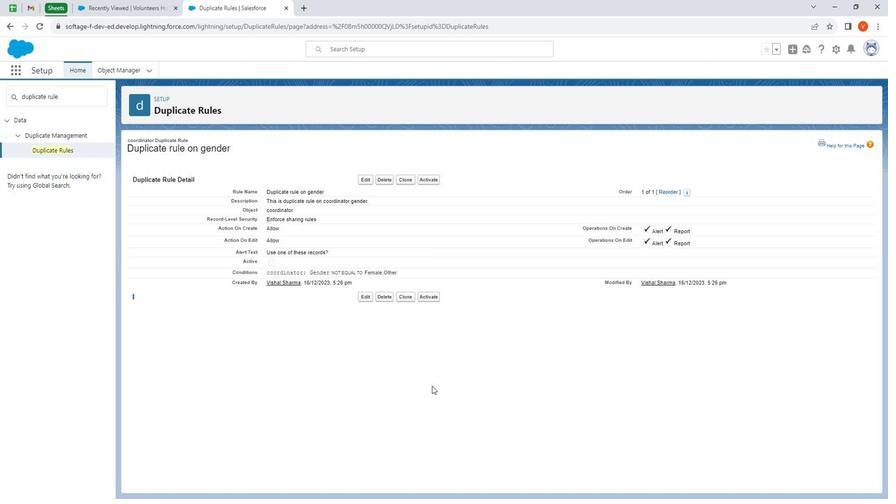 
